 Task: Open Card Farmer's Market Review in Board Social Media Crisis Management to Workspace Design Software and add a team member Softage.4@softage.net, a label Blue, a checklist Special Education, an attachment from your computer, a color Blue and finally, add a card description 'Plan and execute company team-building conference with guest speakers on diversity and inclusion' and a comment 'Since this item requires input from multiple team members, let us make sure everyone is on the same page before moving forward.'. Add a start date 'Jan 08, 1900' with a due date 'Jan 15, 1900'
Action: Mouse moved to (81, 276)
Screenshot: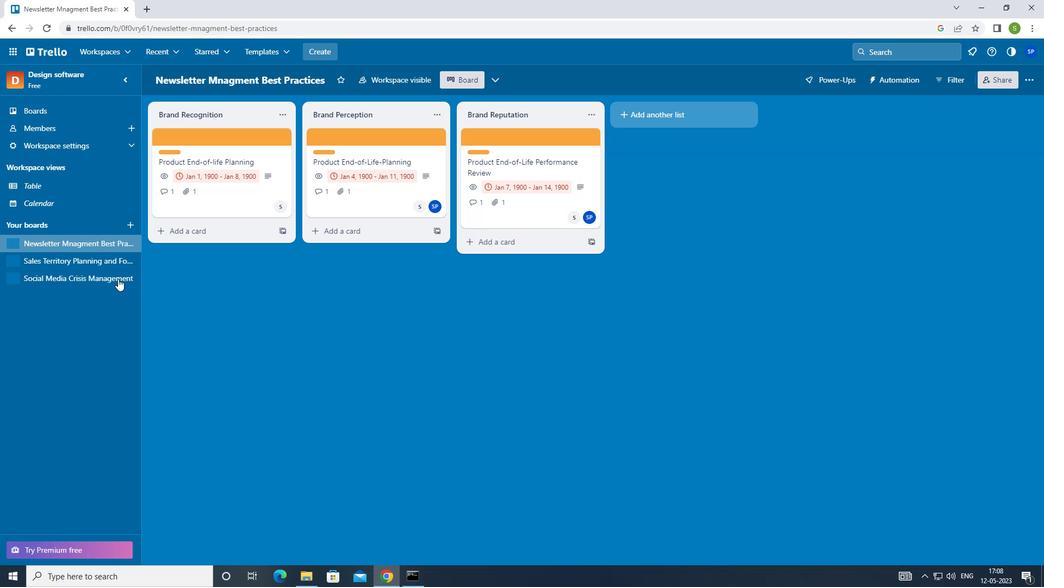 
Action: Mouse pressed left at (81, 276)
Screenshot: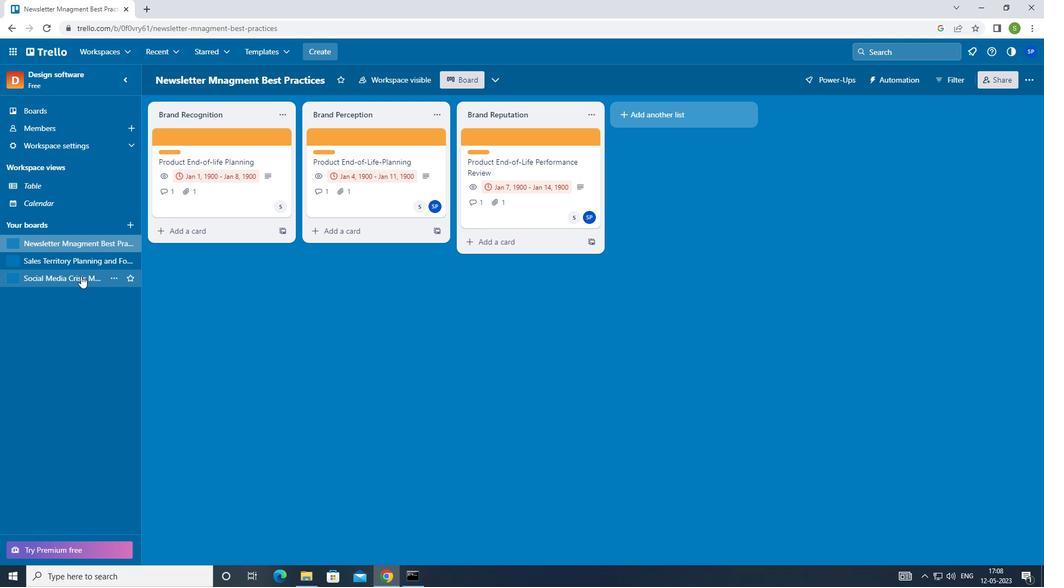 
Action: Mouse moved to (477, 135)
Screenshot: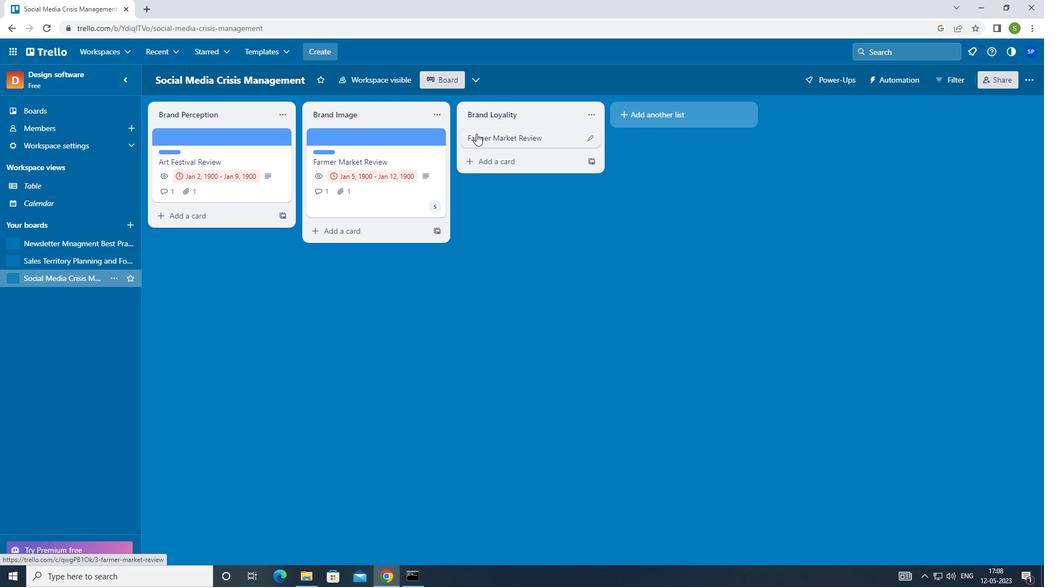 
Action: Mouse pressed left at (477, 135)
Screenshot: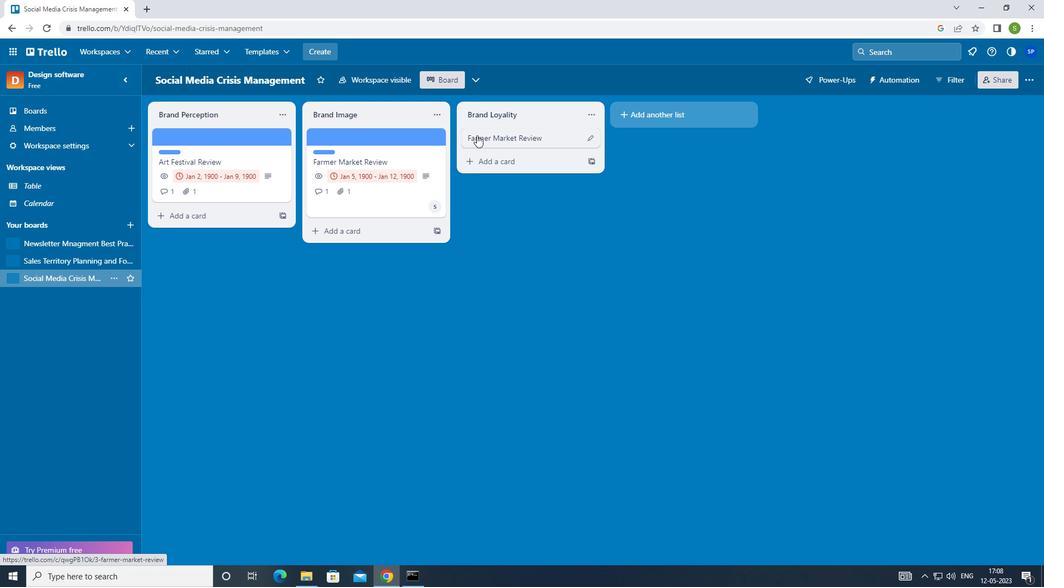 
Action: Mouse moved to (658, 133)
Screenshot: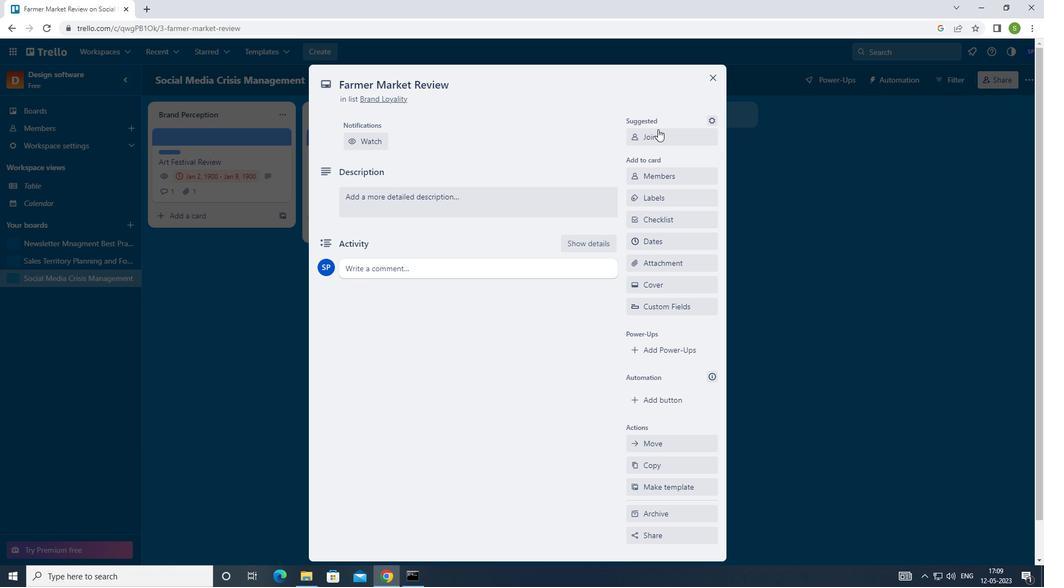 
Action: Mouse pressed left at (658, 133)
Screenshot: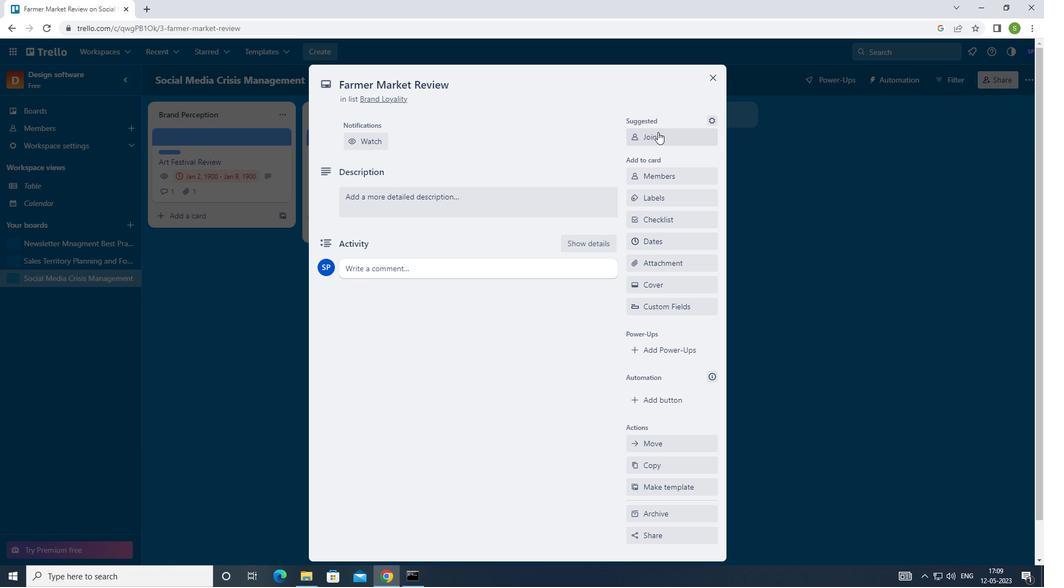 
Action: Mouse moved to (661, 137)
Screenshot: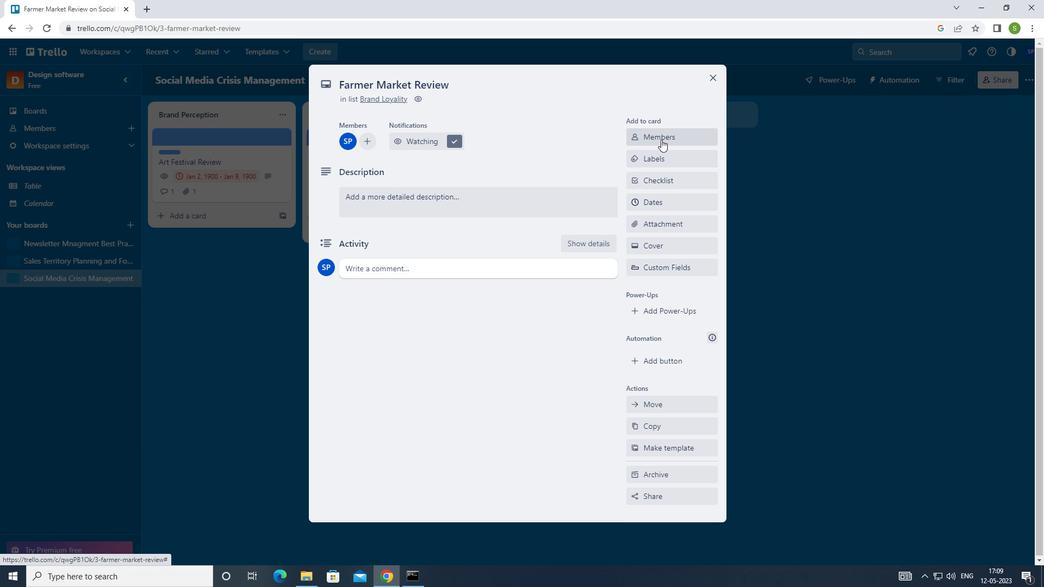 
Action: Mouse pressed left at (661, 137)
Screenshot: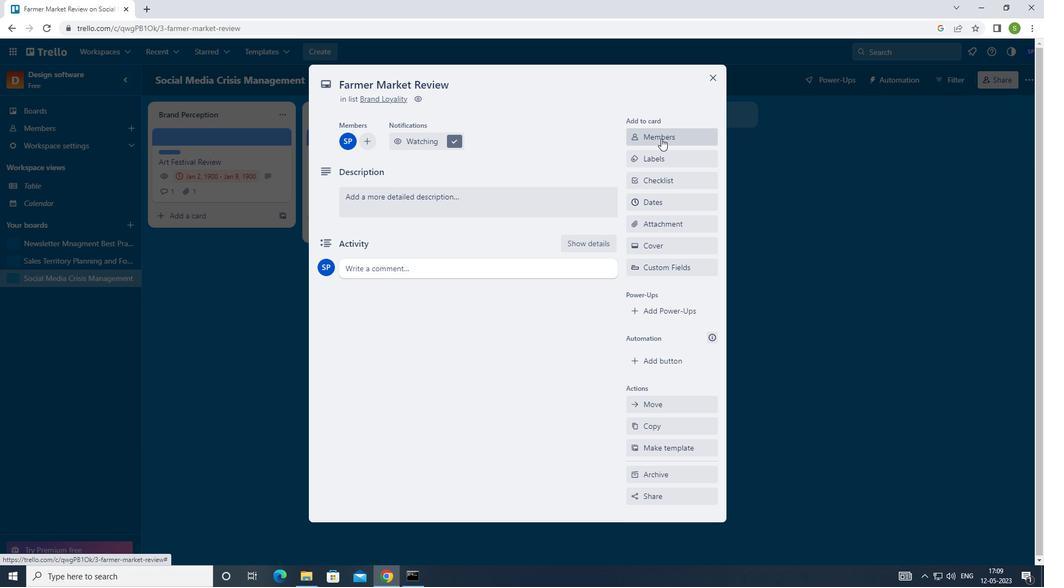 
Action: Mouse moved to (580, 149)
Screenshot: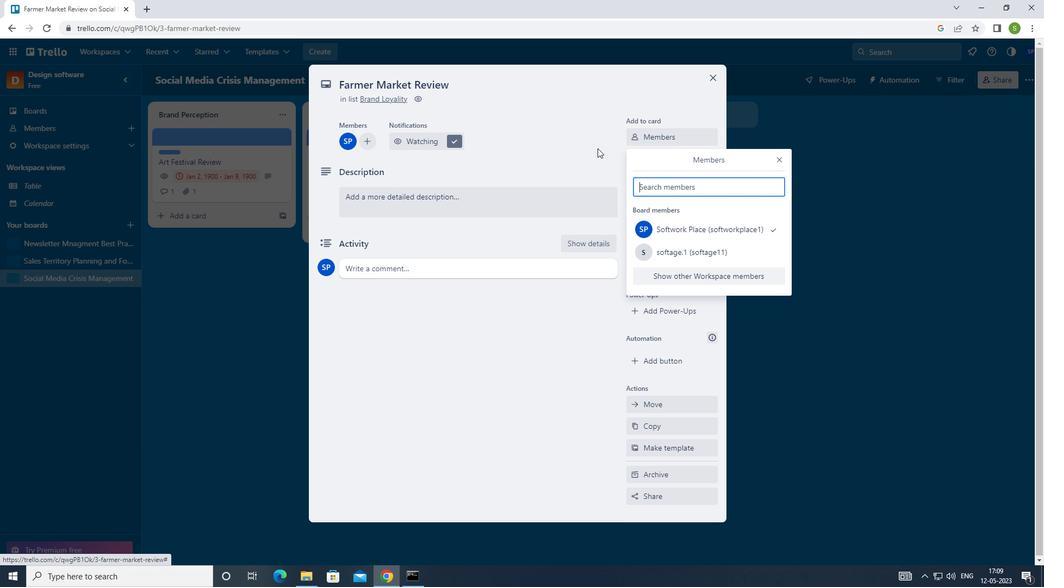
Action: Key pressed <Key.shift>SOFTAGE.4<Key.shift>S
Screenshot: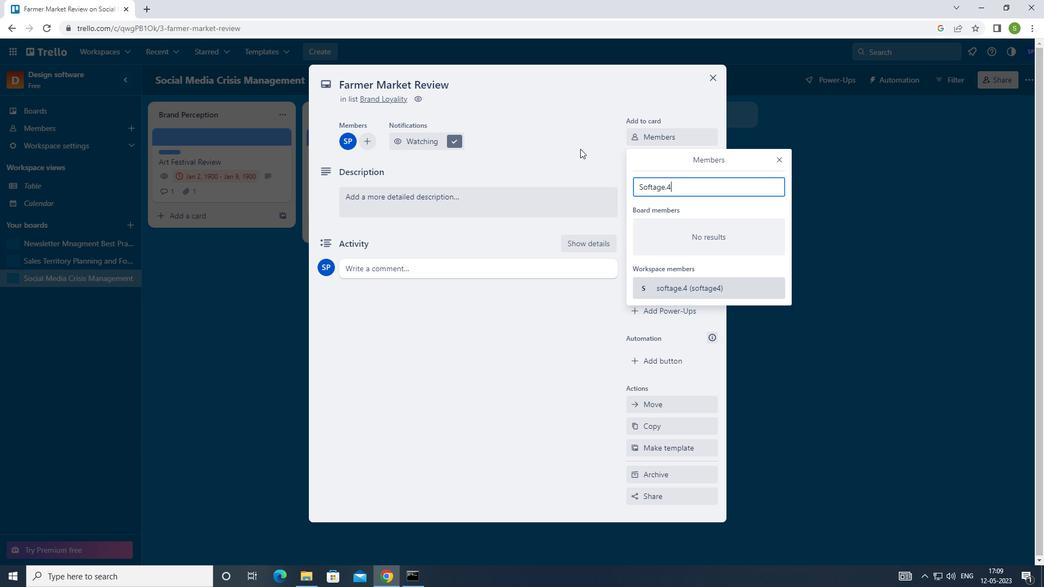 
Action: Mouse moved to (580, 149)
Screenshot: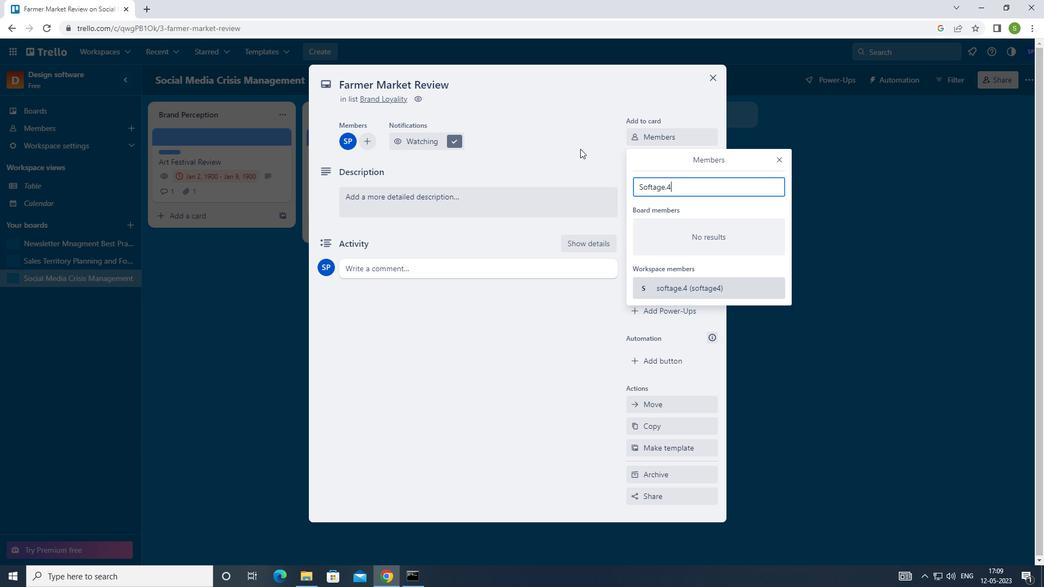 
Action: Key pressed <Key.backspace><Key.shift>@SOFTAGE.NET<Key.enter>
Screenshot: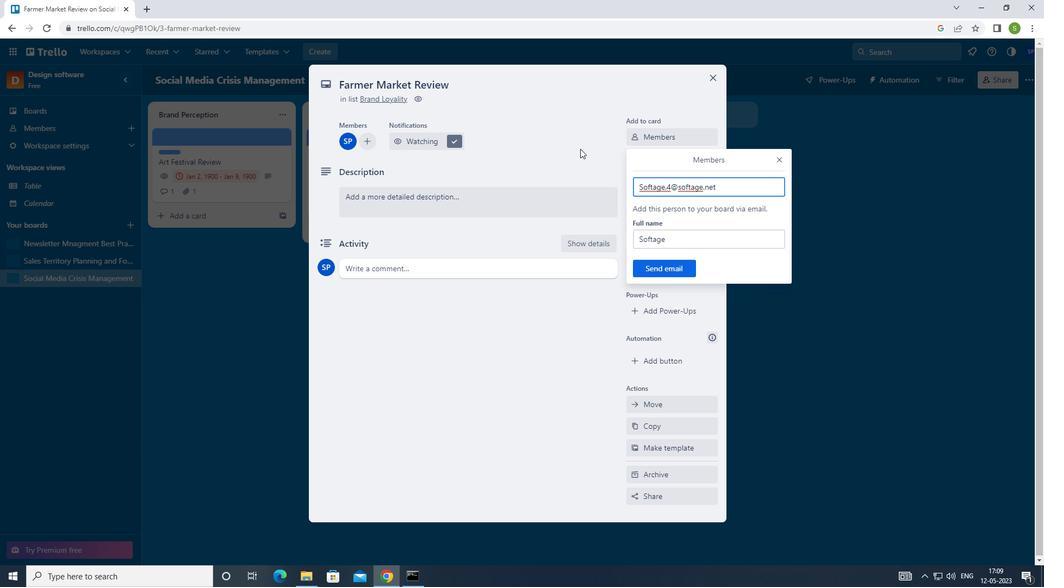 
Action: Mouse moved to (778, 161)
Screenshot: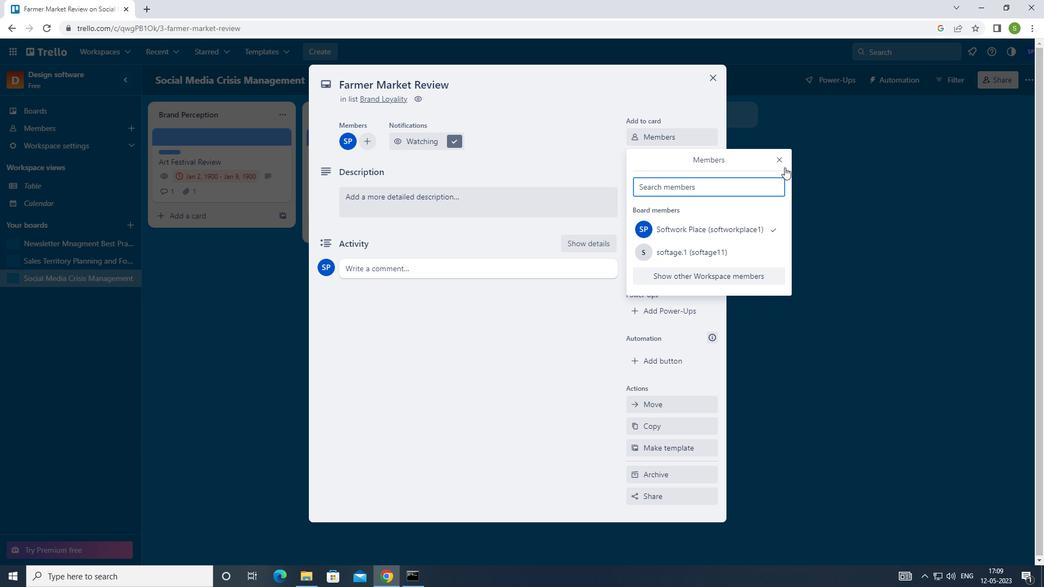 
Action: Mouse pressed left at (778, 161)
Screenshot: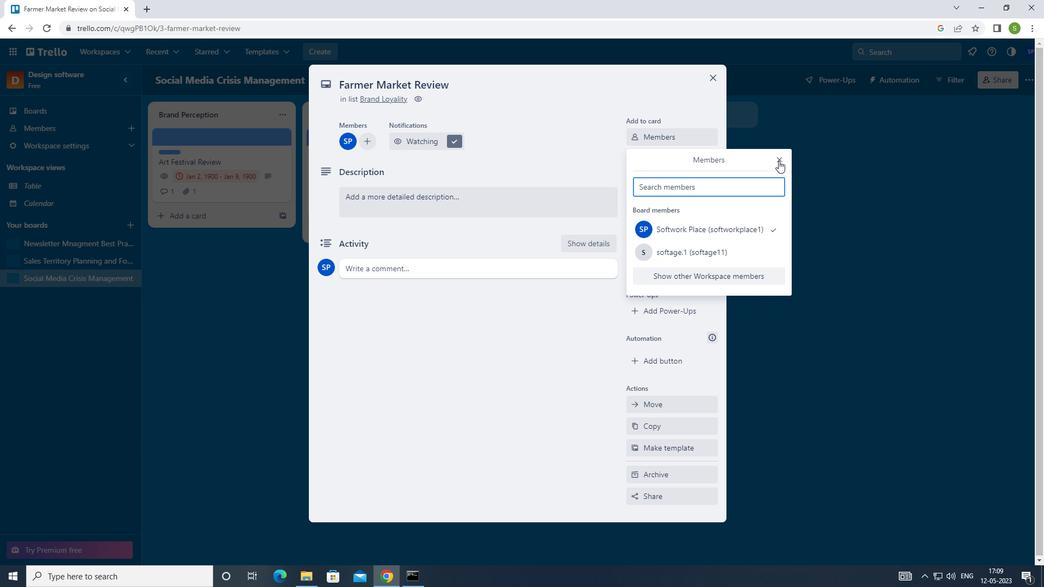 
Action: Mouse moved to (670, 153)
Screenshot: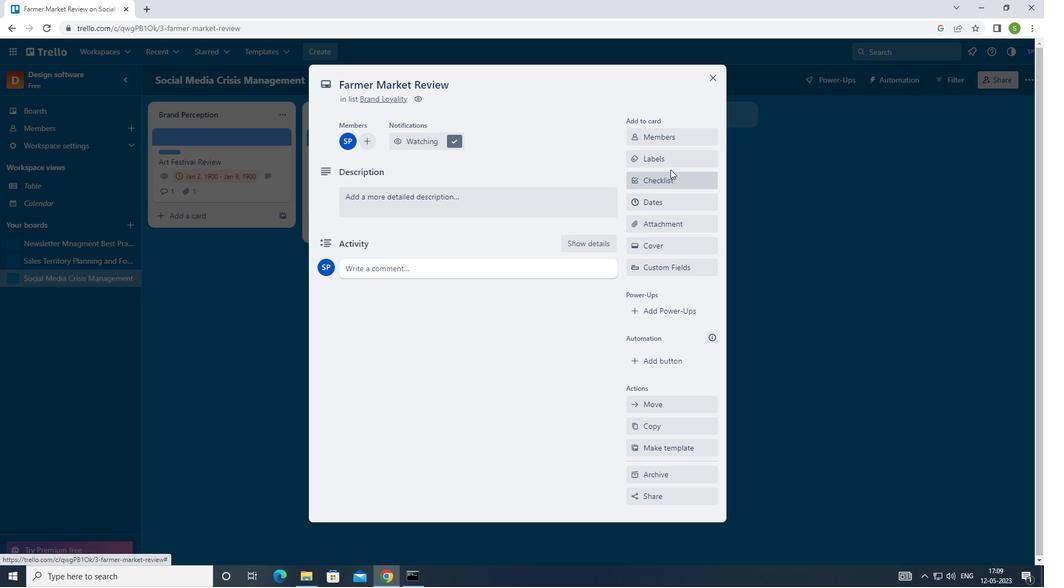 
Action: Mouse pressed left at (670, 153)
Screenshot: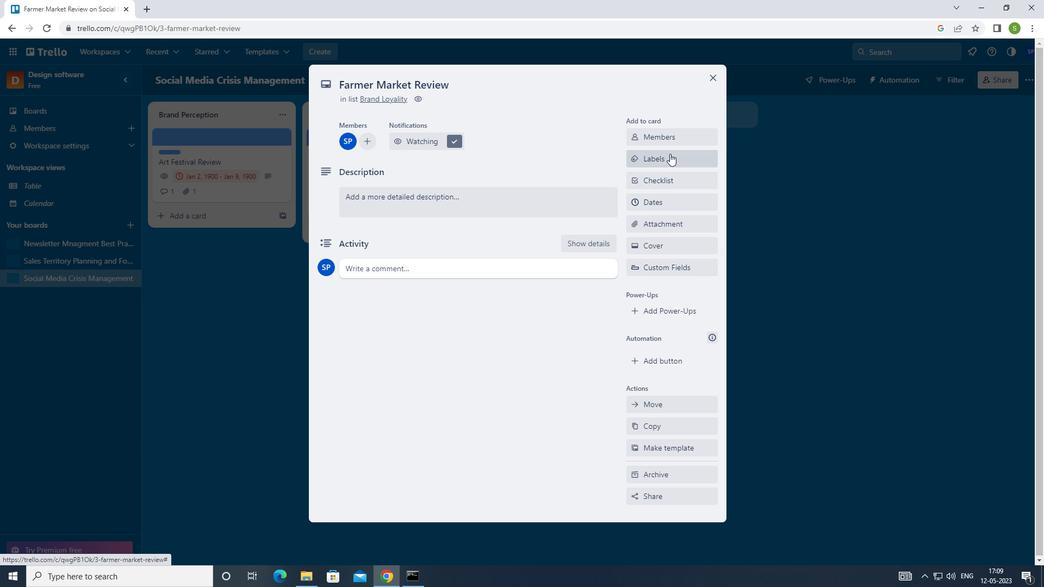 
Action: Mouse moved to (662, 347)
Screenshot: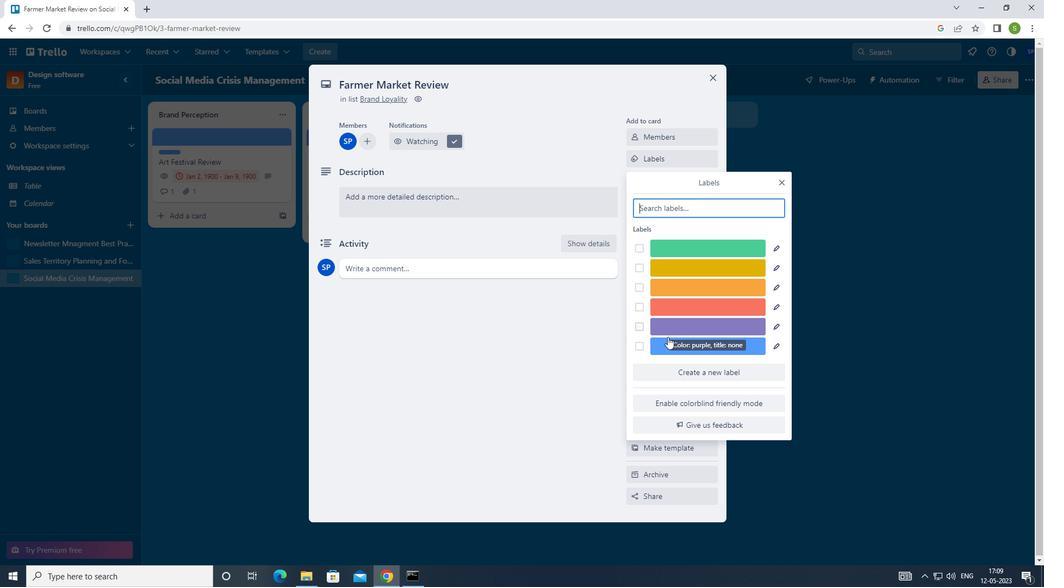 
Action: Mouse pressed left at (662, 347)
Screenshot: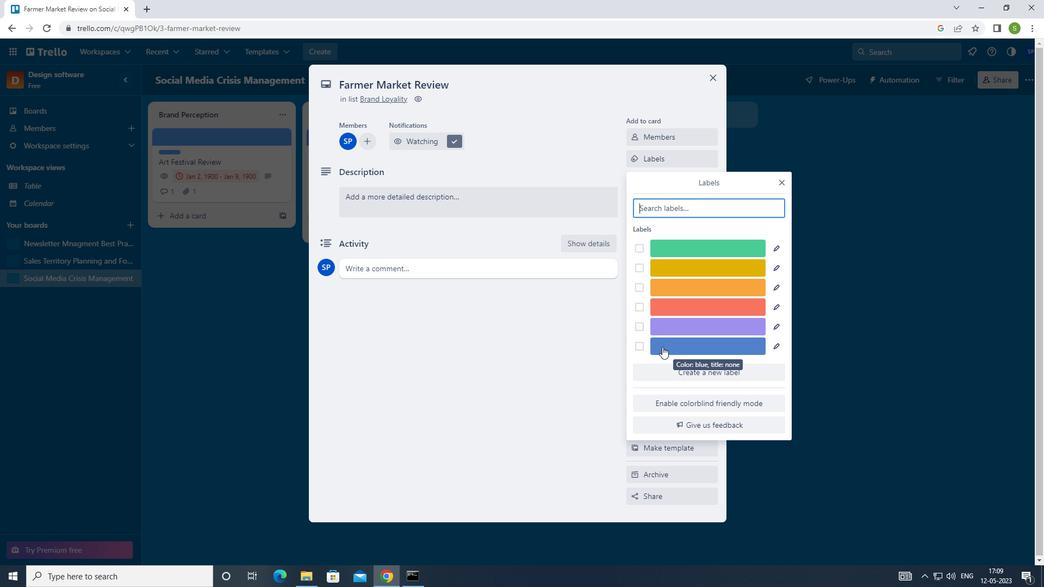 
Action: Mouse moved to (782, 180)
Screenshot: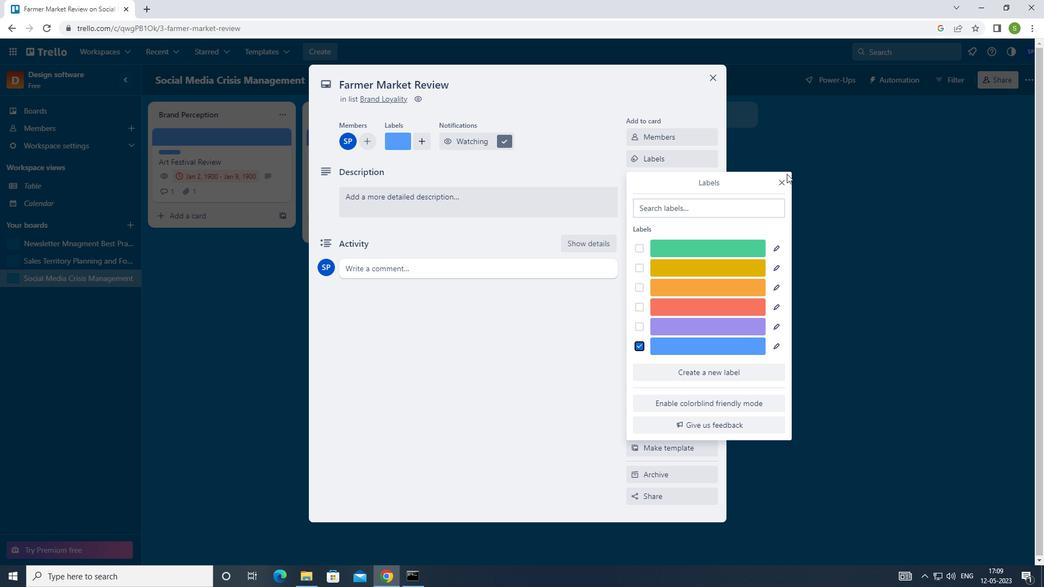 
Action: Mouse pressed left at (782, 180)
Screenshot: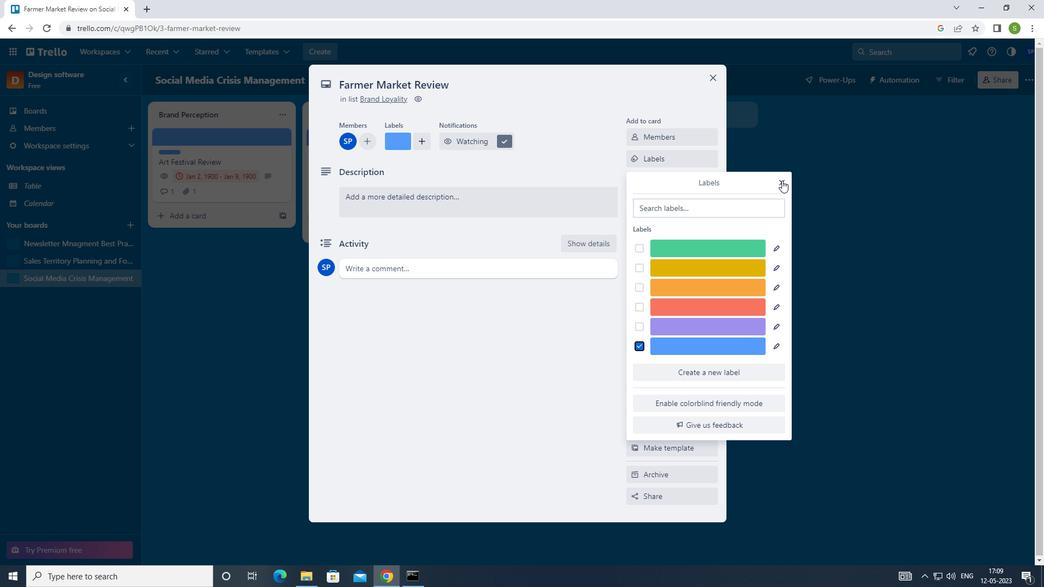 
Action: Mouse moved to (680, 182)
Screenshot: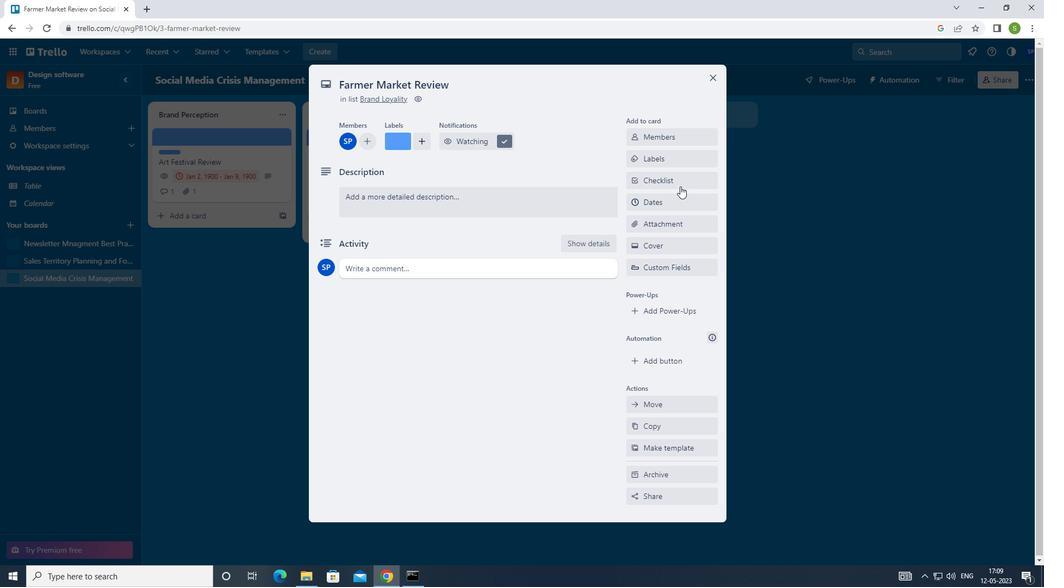 
Action: Mouse pressed left at (680, 182)
Screenshot: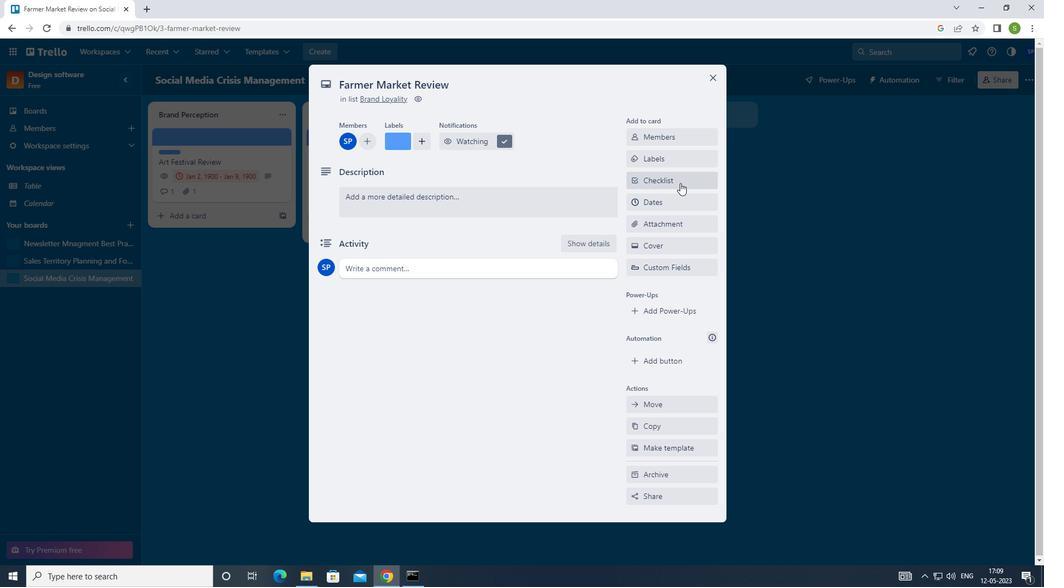 
Action: Mouse moved to (680, 181)
Screenshot: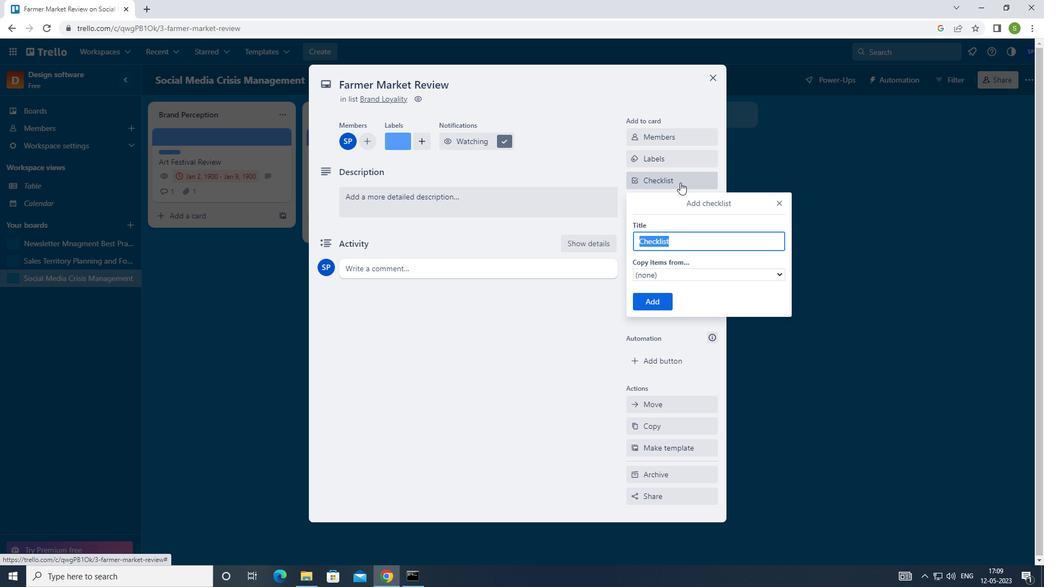 
Action: Key pressed <Key.shift>ctrl+C
Screenshot: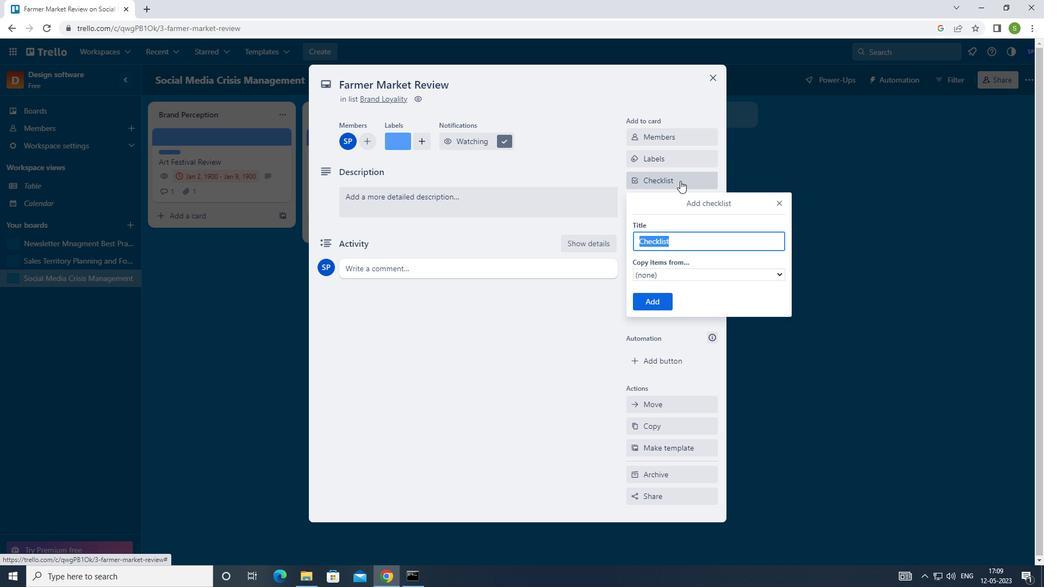 
Action: Mouse moved to (699, 240)
Screenshot: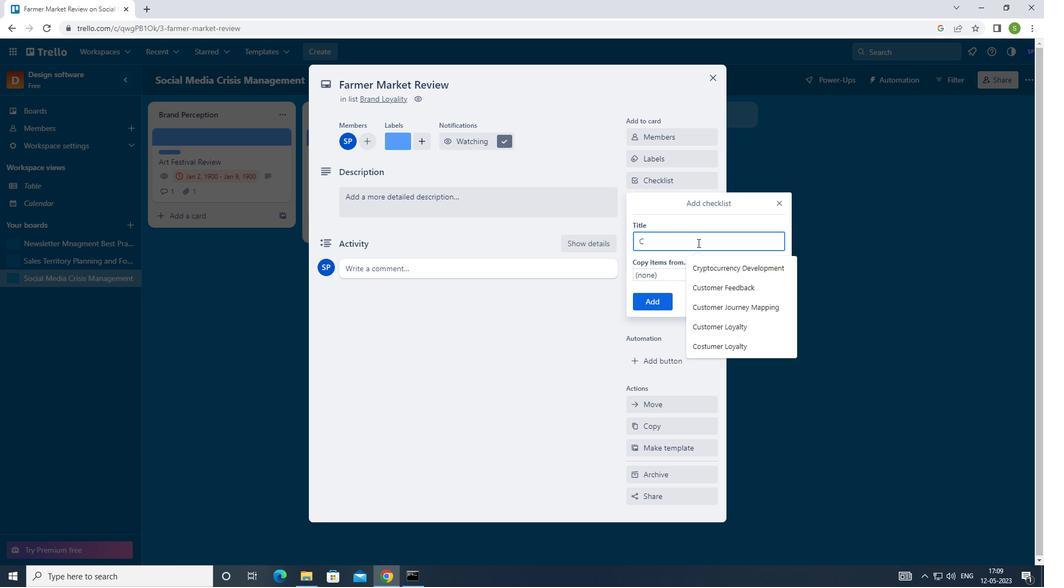 
Action: Key pressed <Key.backspace>
Screenshot: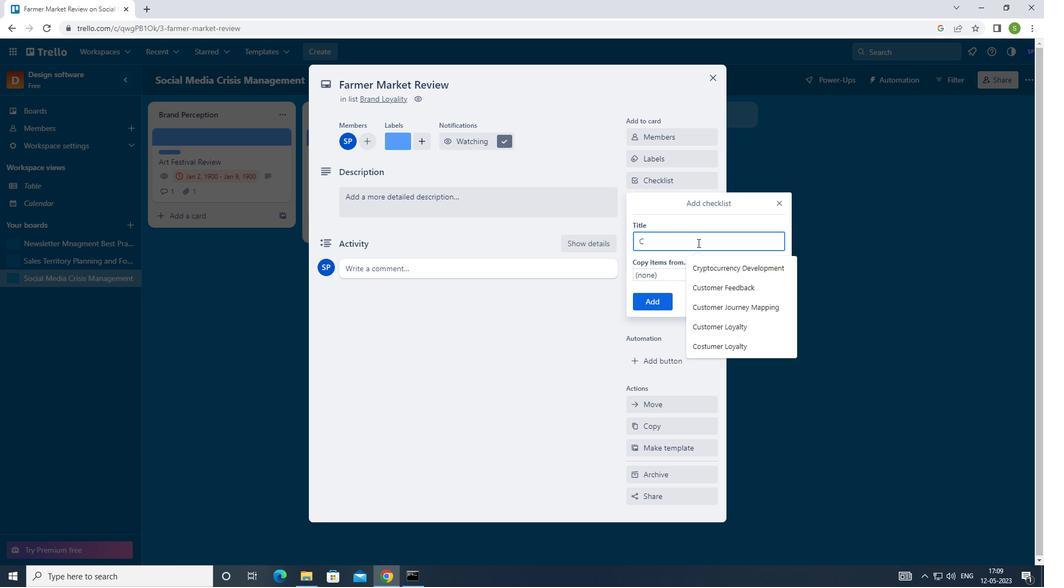 
Action: Mouse moved to (700, 234)
Screenshot: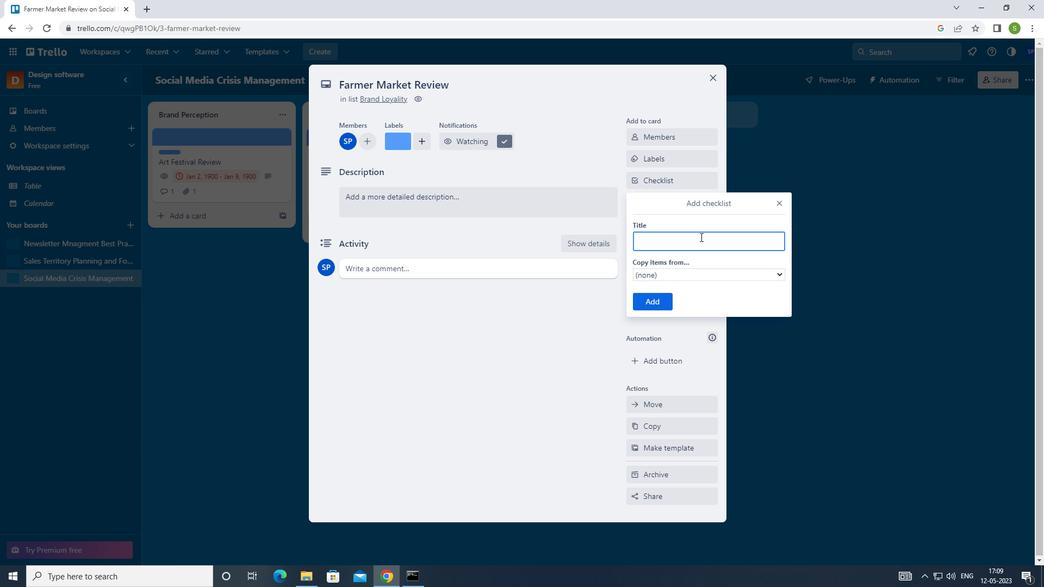 
Action: Key pressed <Key.shift>
Screenshot: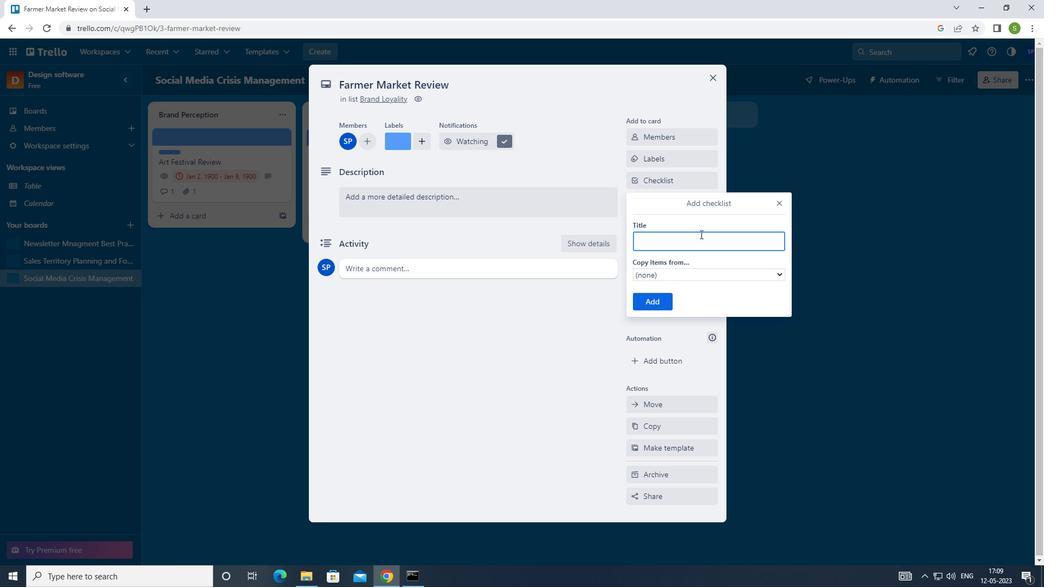 
Action: Mouse moved to (700, 232)
Screenshot: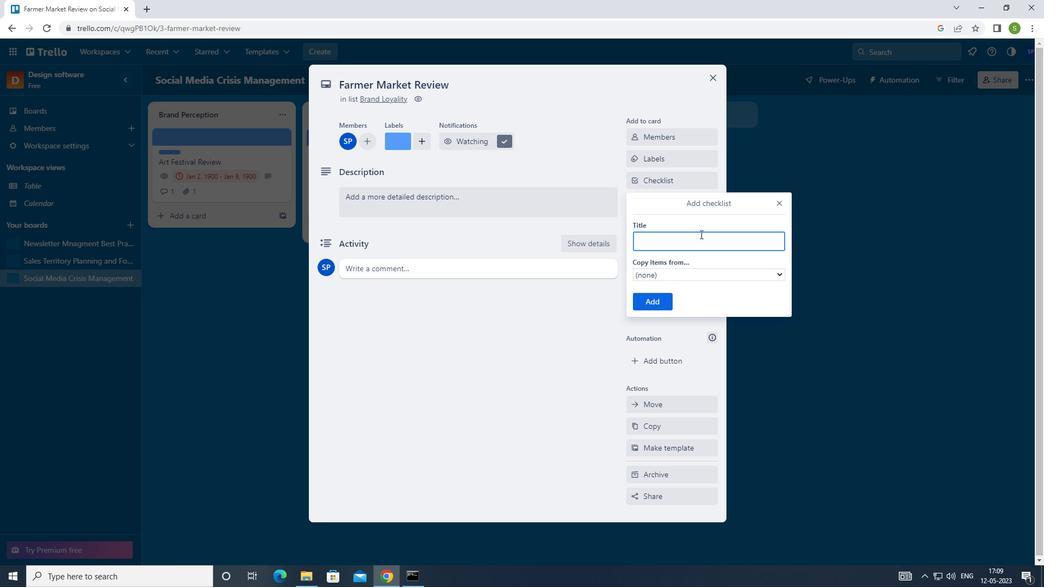 
Action: Key pressed S
Screenshot: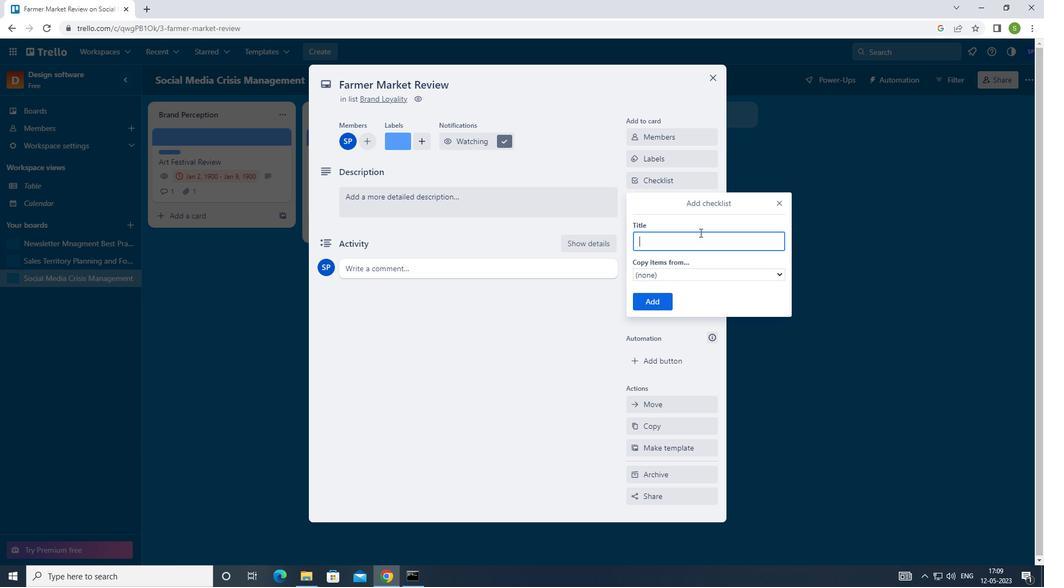 
Action: Mouse moved to (720, 287)
Screenshot: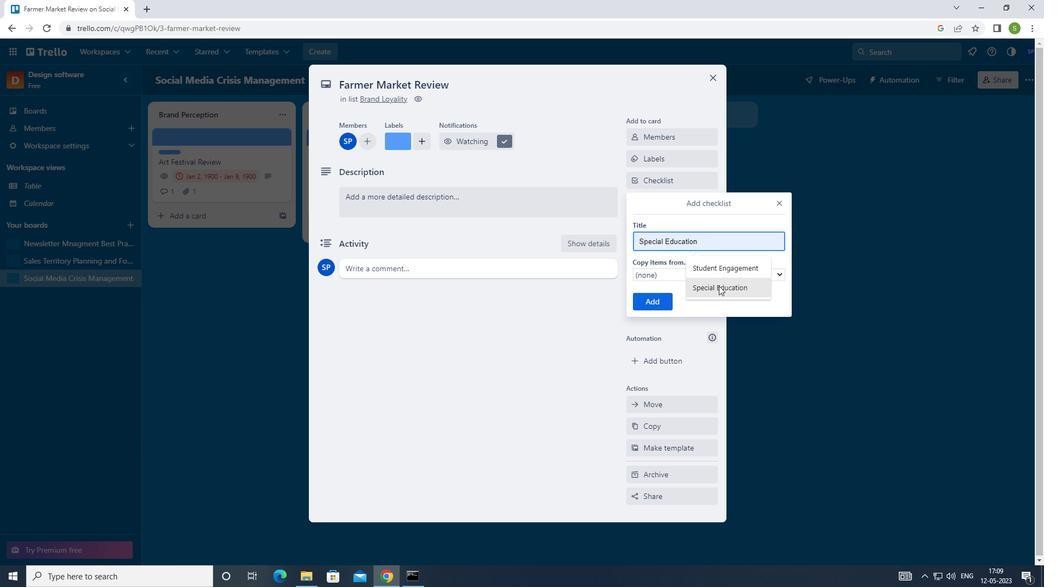 
Action: Mouse pressed left at (720, 287)
Screenshot: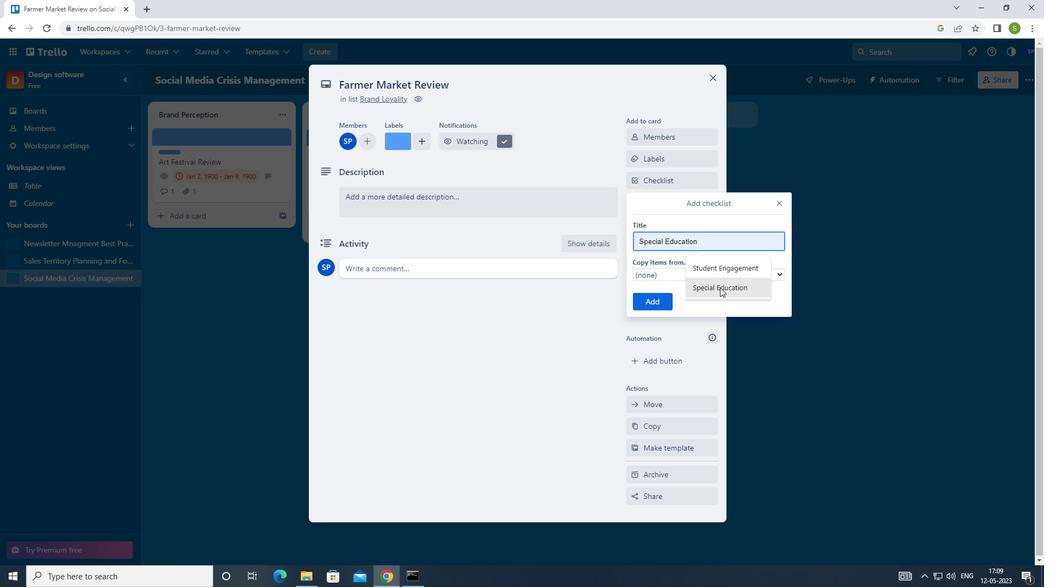 
Action: Mouse moved to (662, 299)
Screenshot: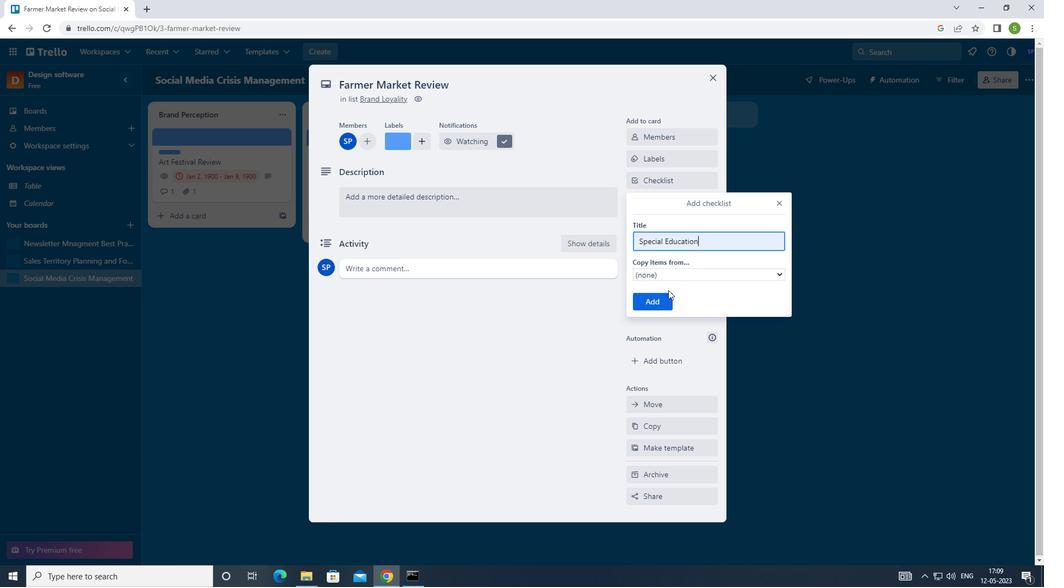 
Action: Mouse pressed left at (662, 299)
Screenshot: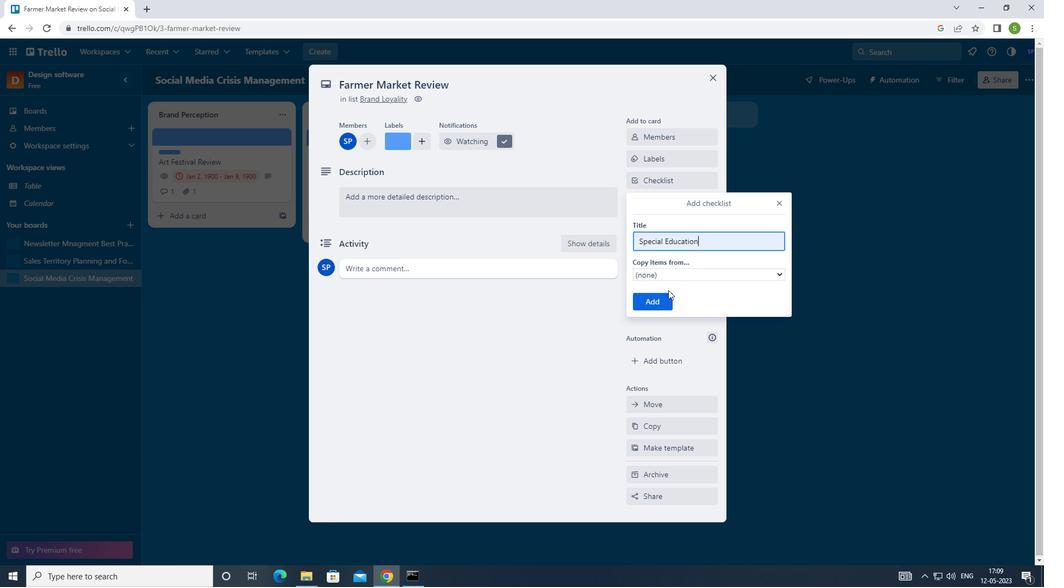 
Action: Mouse moved to (667, 225)
Screenshot: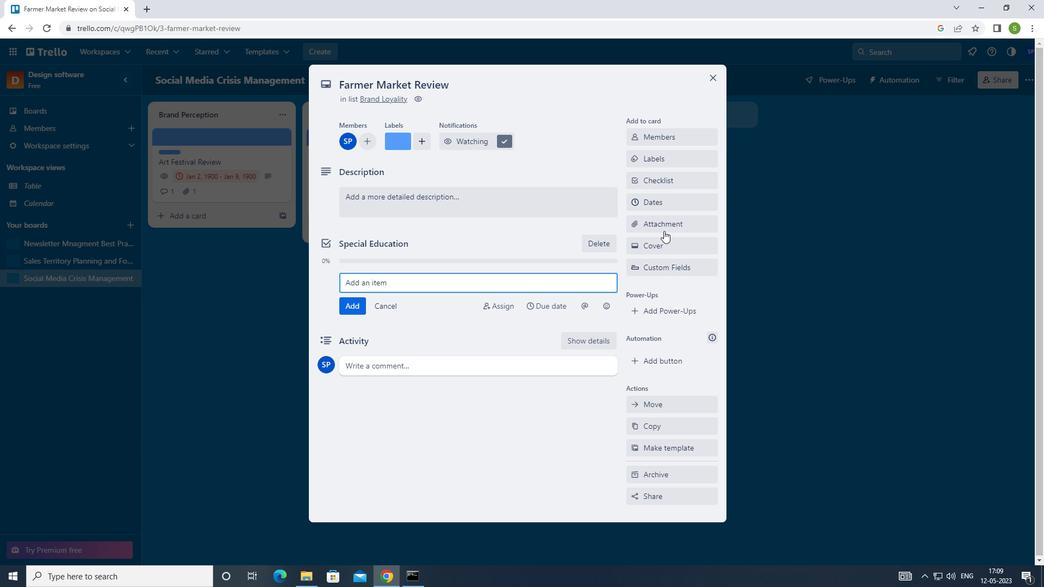 
Action: Mouse pressed left at (667, 225)
Screenshot: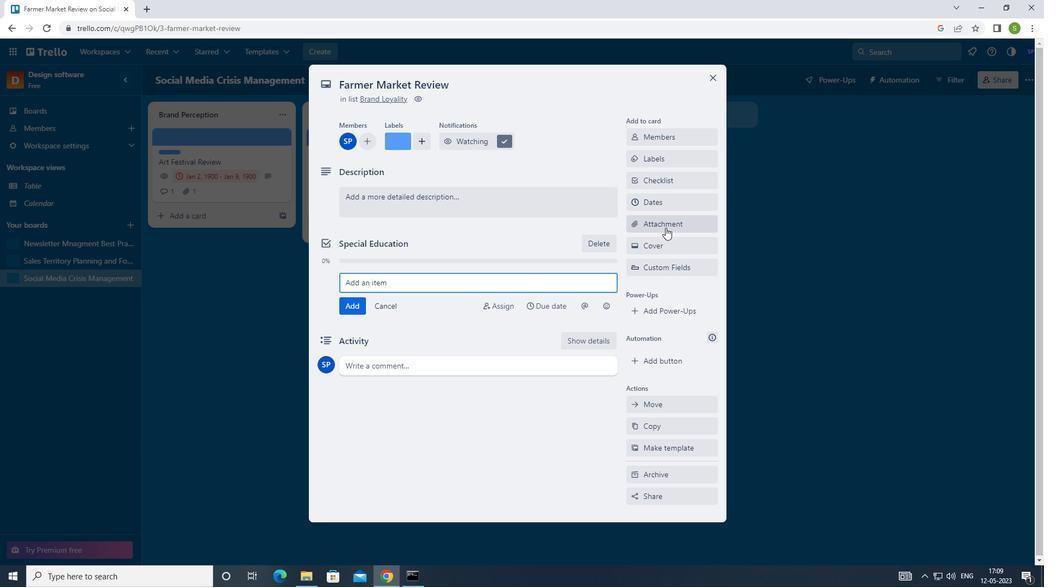 
Action: Mouse moved to (666, 273)
Screenshot: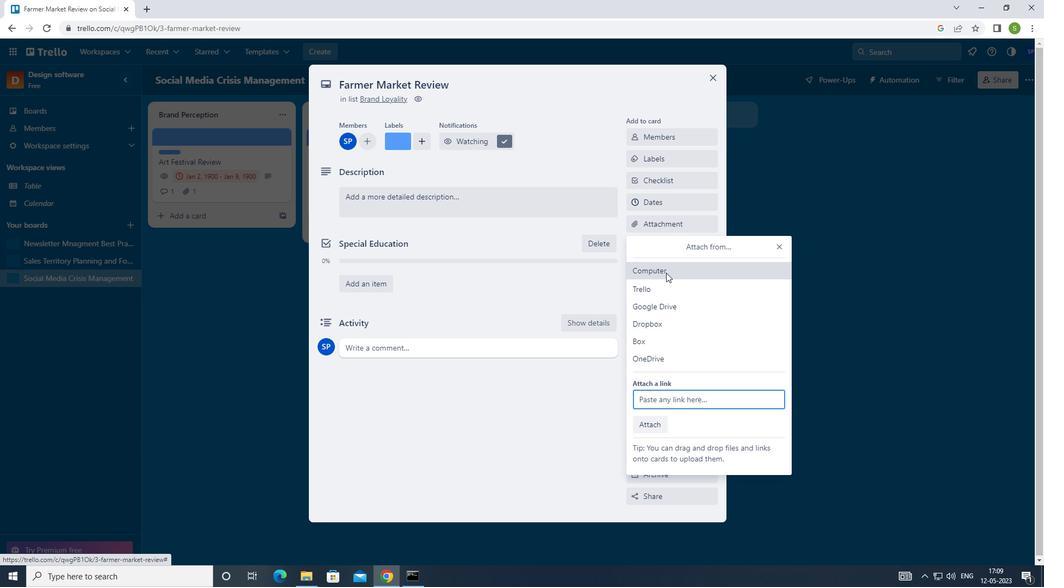 
Action: Mouse pressed left at (666, 273)
Screenshot: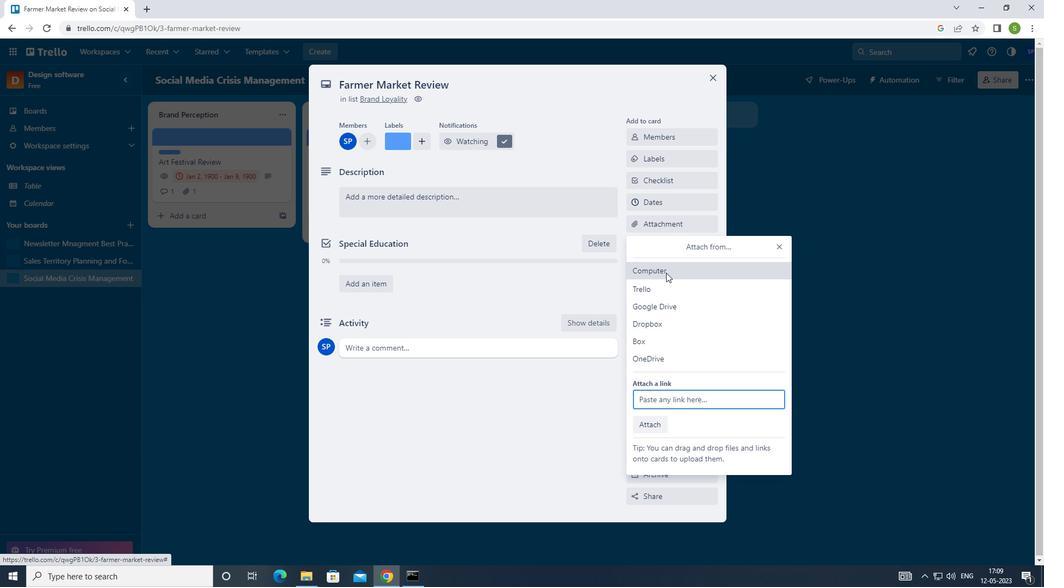 
Action: Mouse moved to (193, 76)
Screenshot: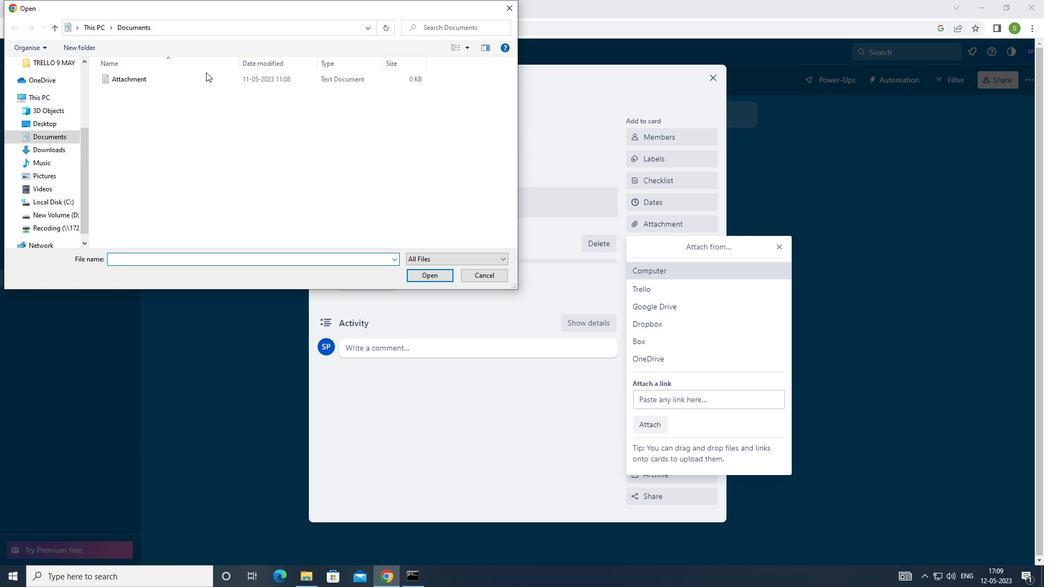 
Action: Mouse pressed left at (193, 76)
Screenshot: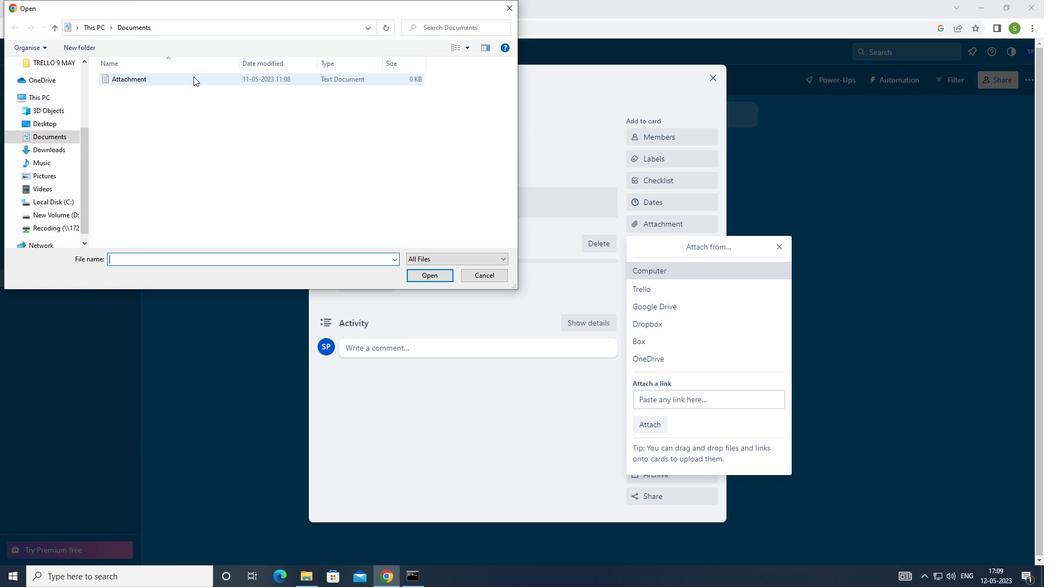 
Action: Mouse moved to (415, 269)
Screenshot: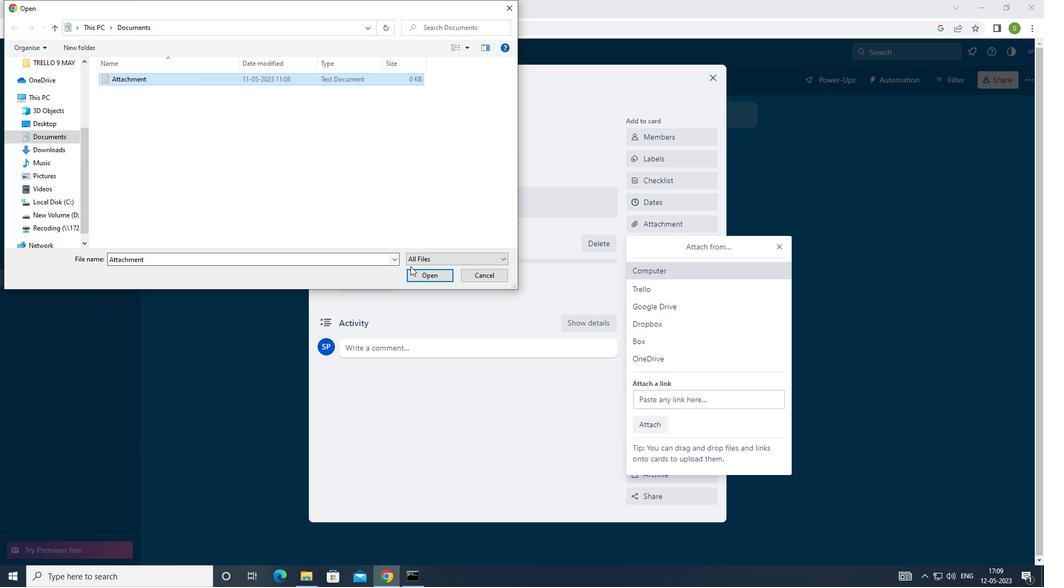 
Action: Mouse pressed left at (415, 269)
Screenshot: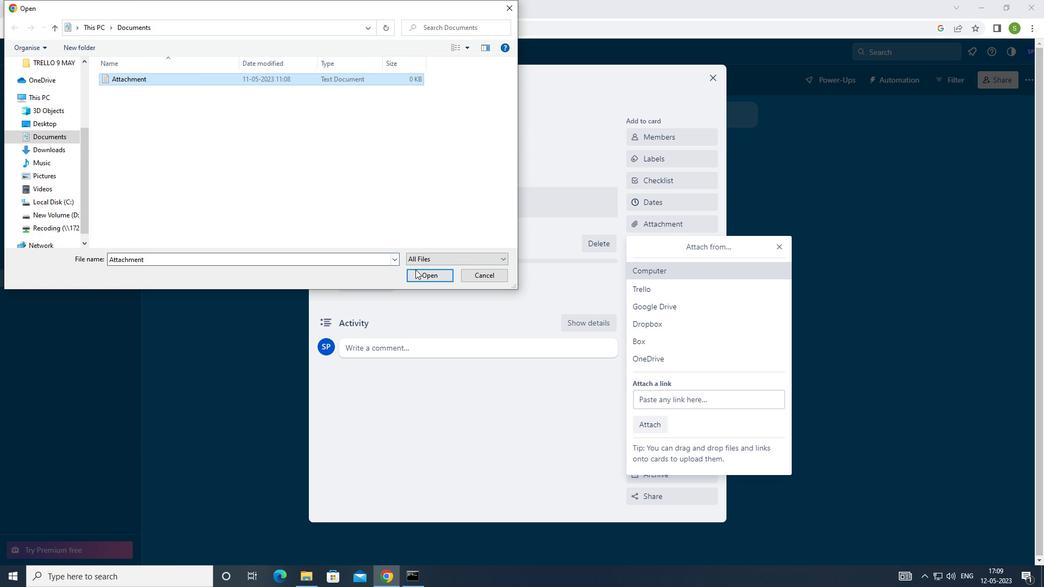 
Action: Mouse moved to (780, 246)
Screenshot: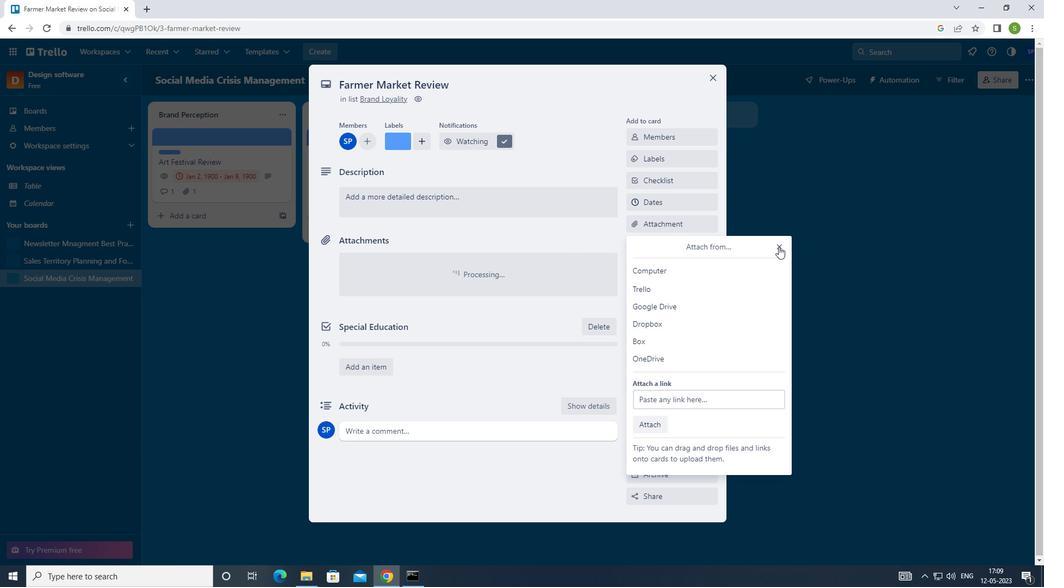 
Action: Mouse pressed left at (780, 246)
Screenshot: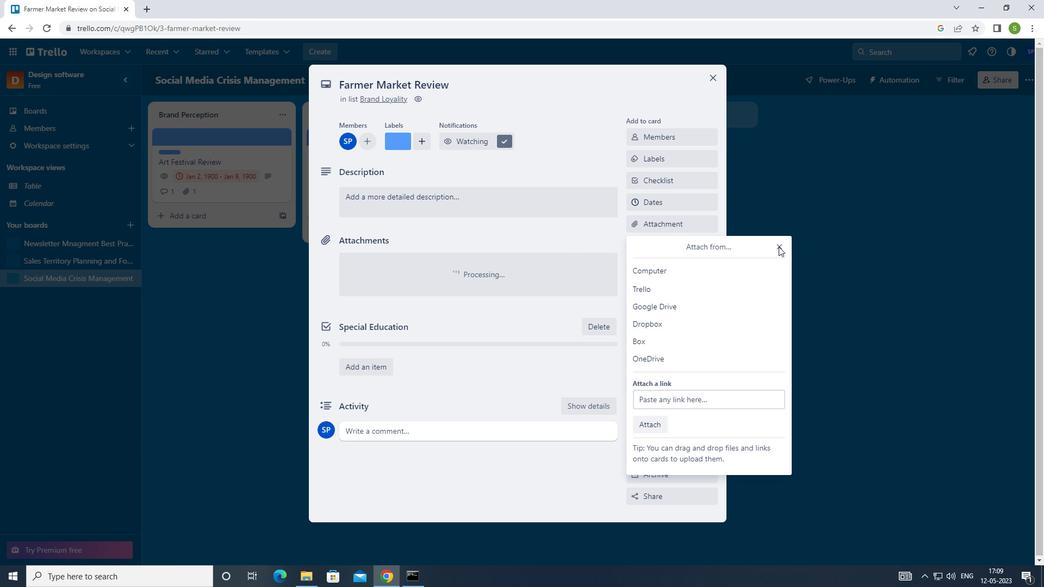 
Action: Mouse moved to (514, 148)
Screenshot: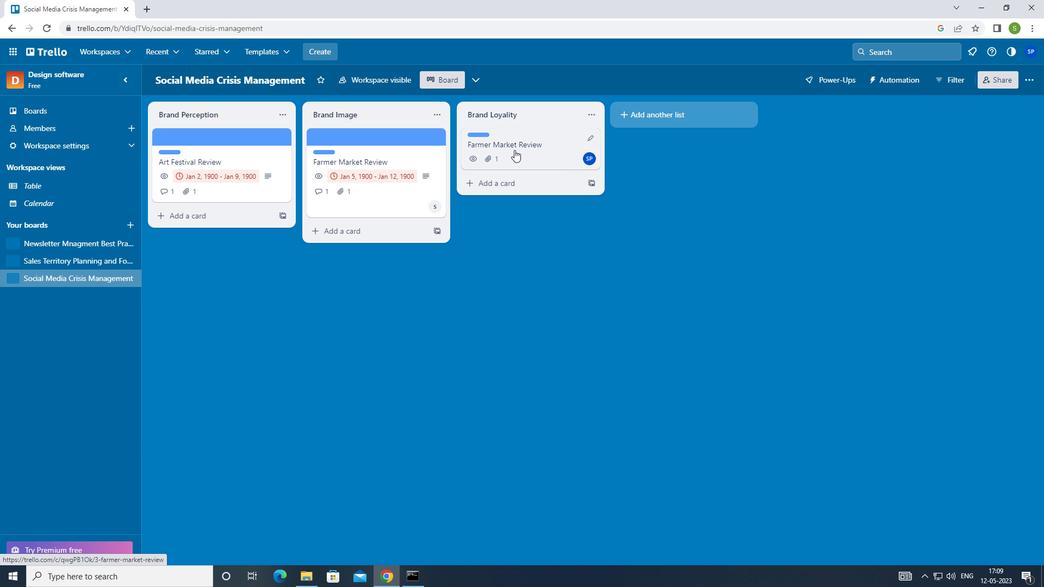 
Action: Mouse pressed left at (514, 148)
Screenshot: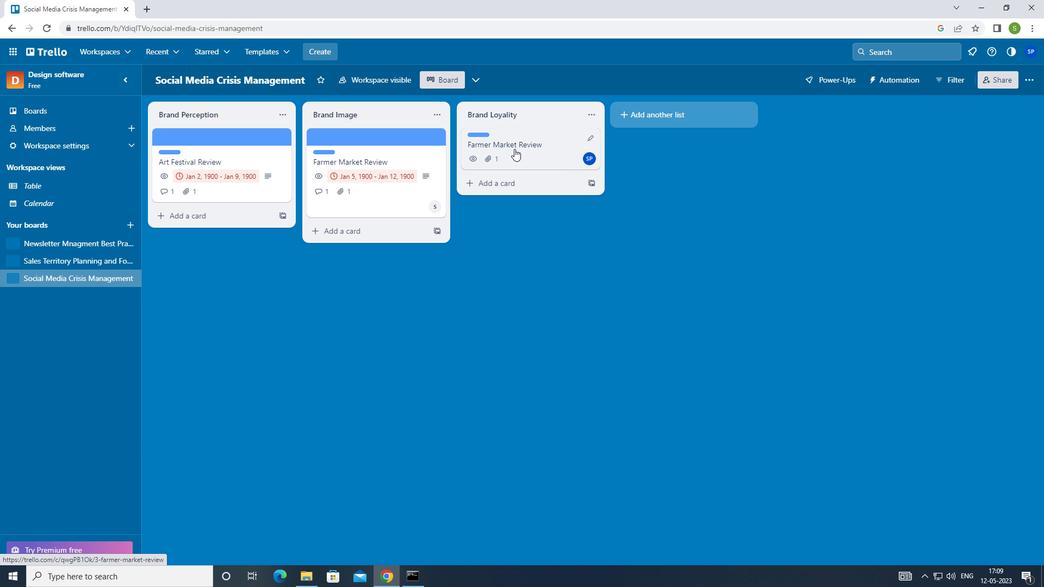 
Action: Mouse moved to (450, 202)
Screenshot: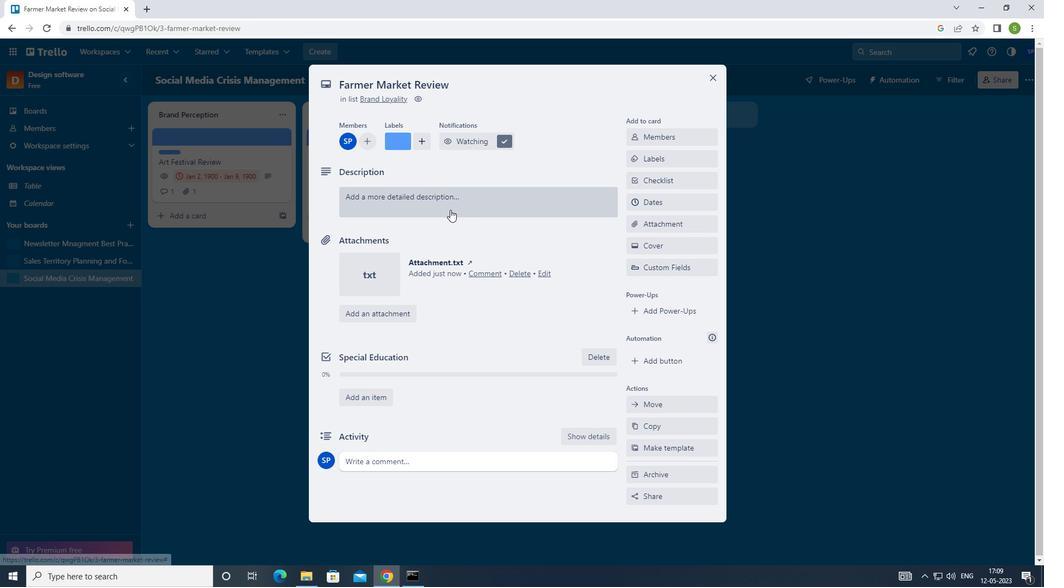 
Action: Mouse pressed left at (450, 202)
Screenshot: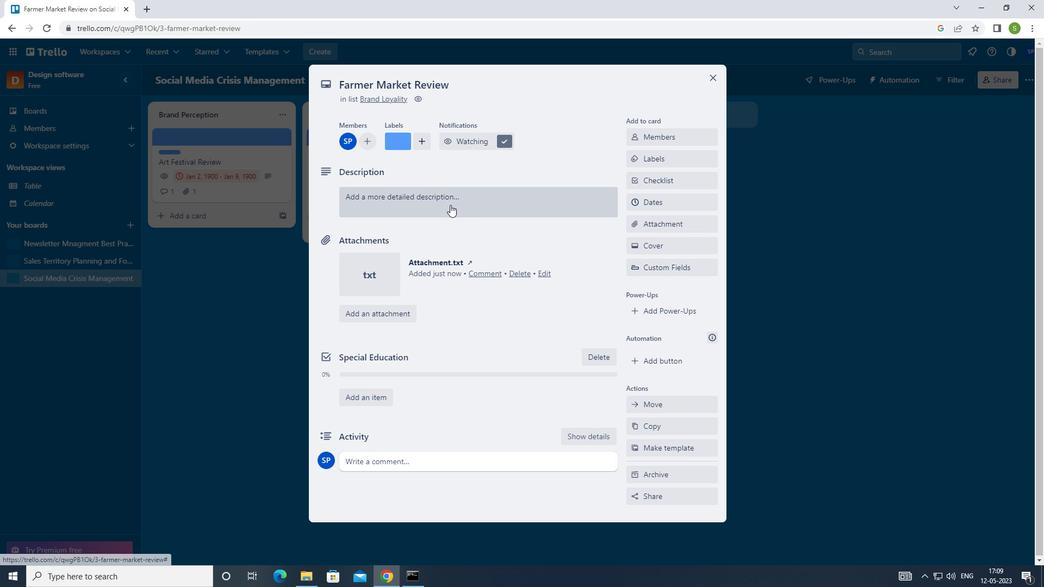 
Action: Mouse moved to (485, 183)
Screenshot: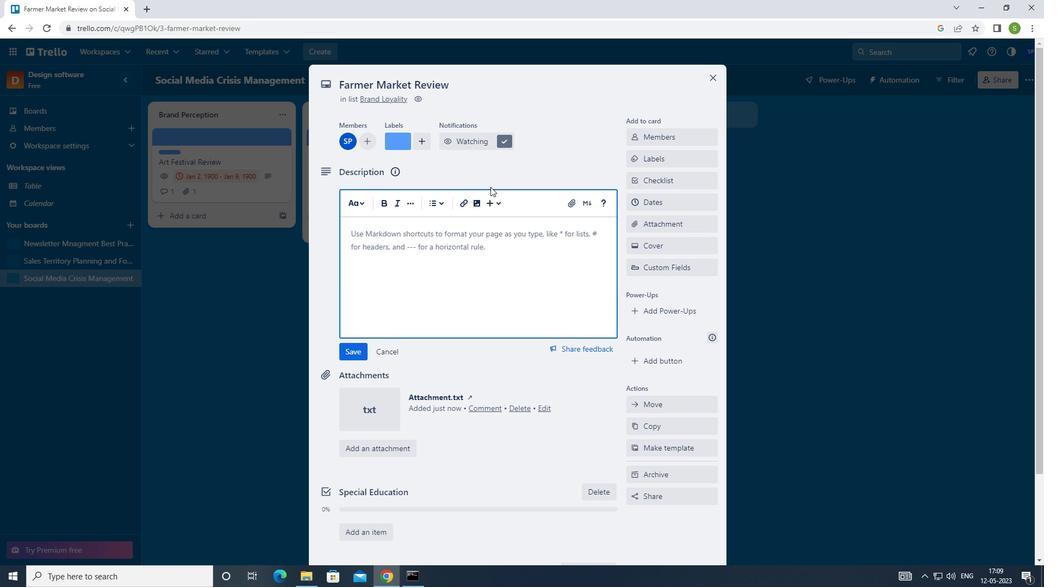 
Action: Key pressed <Key.shift>PLAN<Key.space>AND<Key.space>EXECUTE<Key.space>COMAPNY<Key.space>TEAM-N<Key.backspace>N<Key.backspace>BUILDING<Key.space>CONFERENCE<Key.space>WITH<Key.space>GUEST<Key.space>SPEAKERS<Key.space>ON<Key.space>DIVERSITY<Key.space>AND<Key.space>INCLUSION<Key.space>
Screenshot: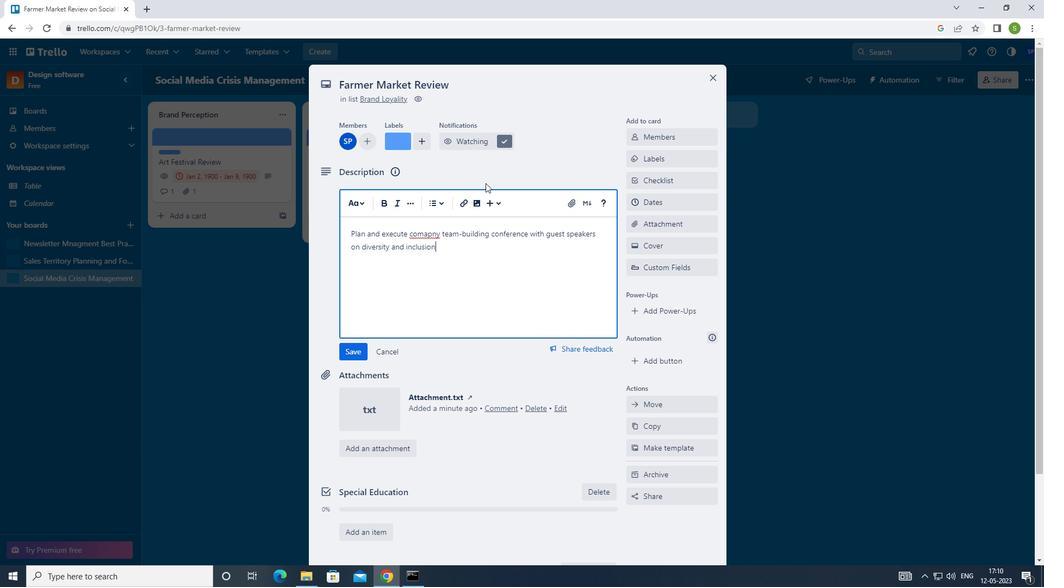 
Action: Mouse moved to (434, 235)
Screenshot: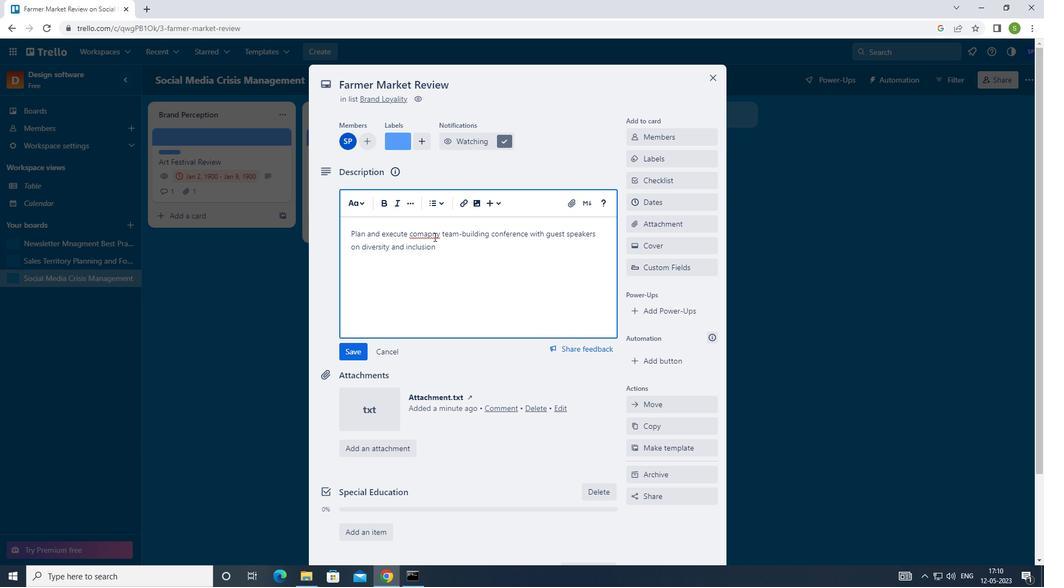 
Action: Mouse pressed left at (434, 235)
Screenshot: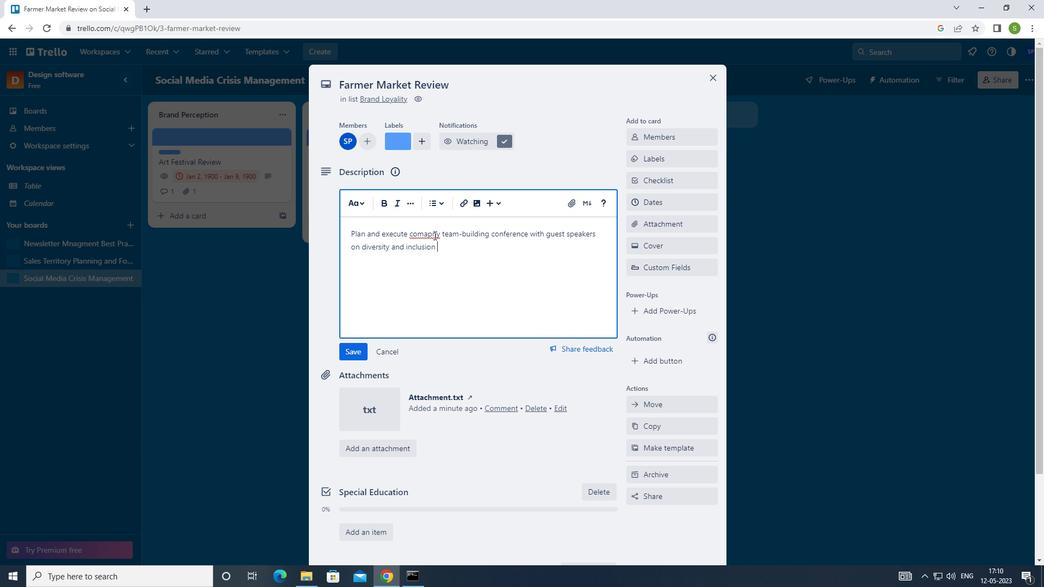 
Action: Mouse moved to (436, 233)
Screenshot: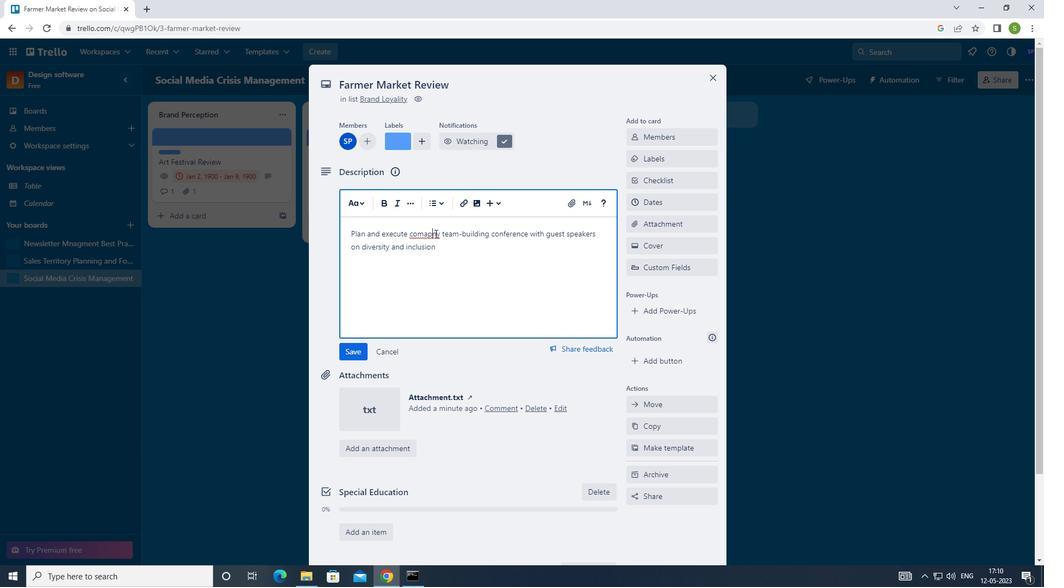 
Action: Key pressed <Key.backspace>PA
Screenshot: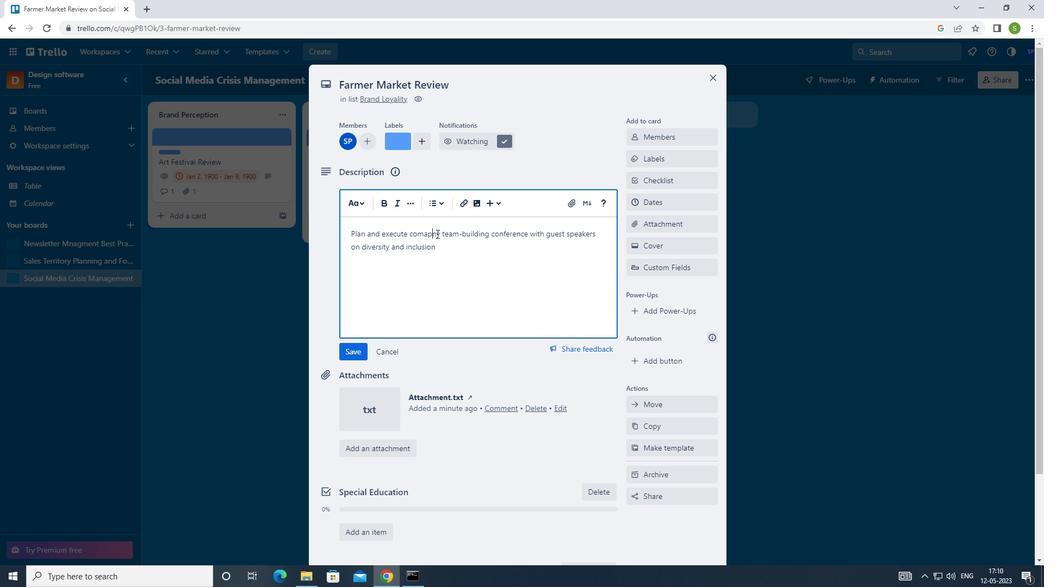 
Action: Mouse moved to (352, 342)
Screenshot: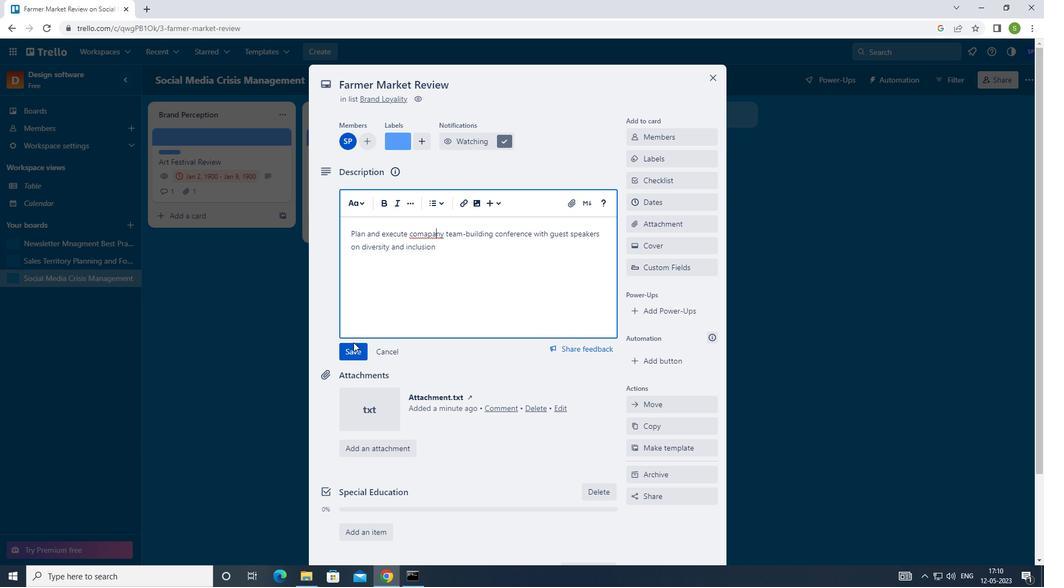 
Action: Mouse pressed left at (352, 342)
Screenshot: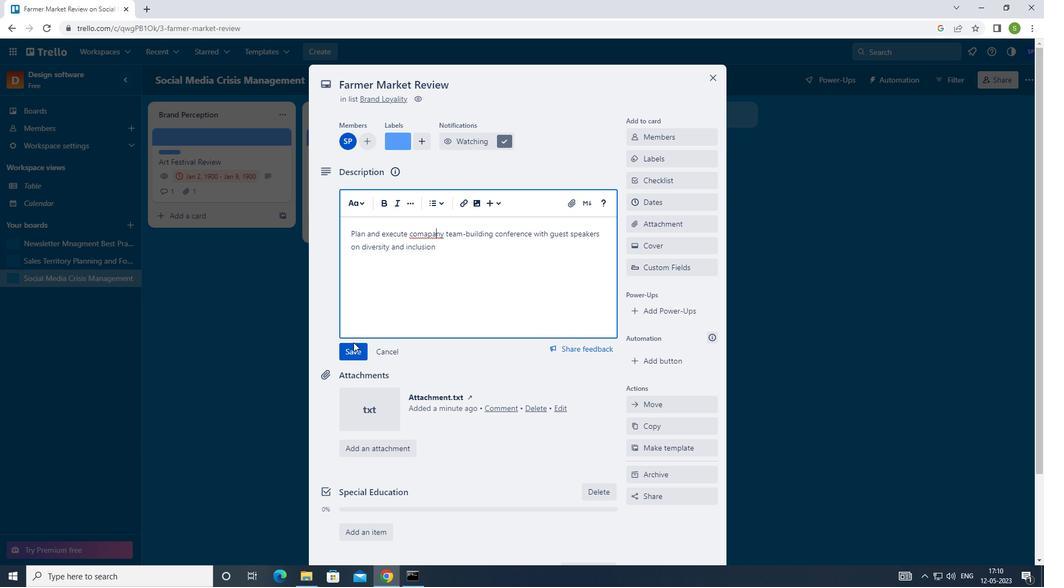 
Action: Mouse moved to (427, 233)
Screenshot: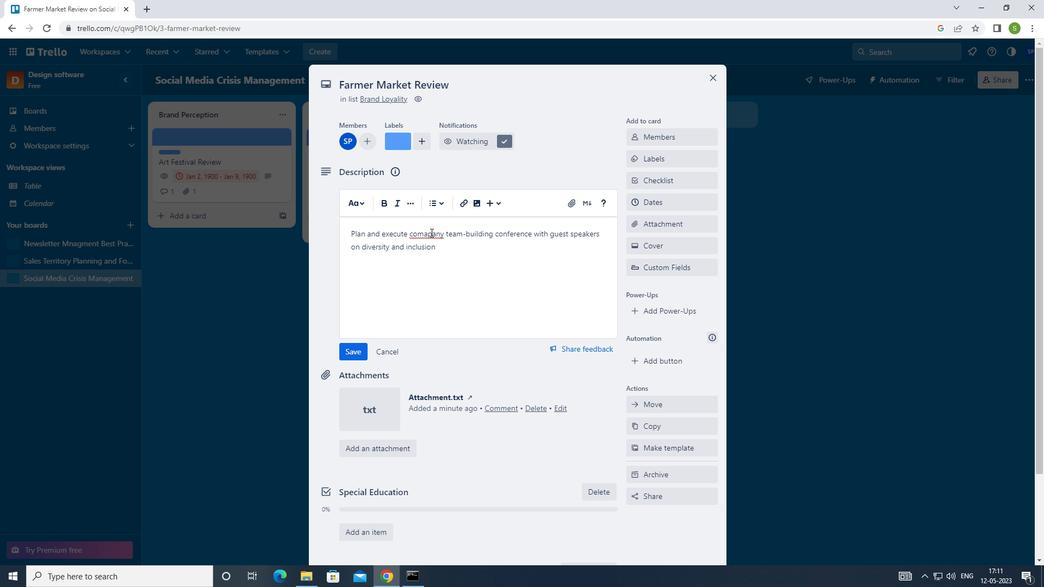 
Action: Mouse pressed left at (427, 233)
Screenshot: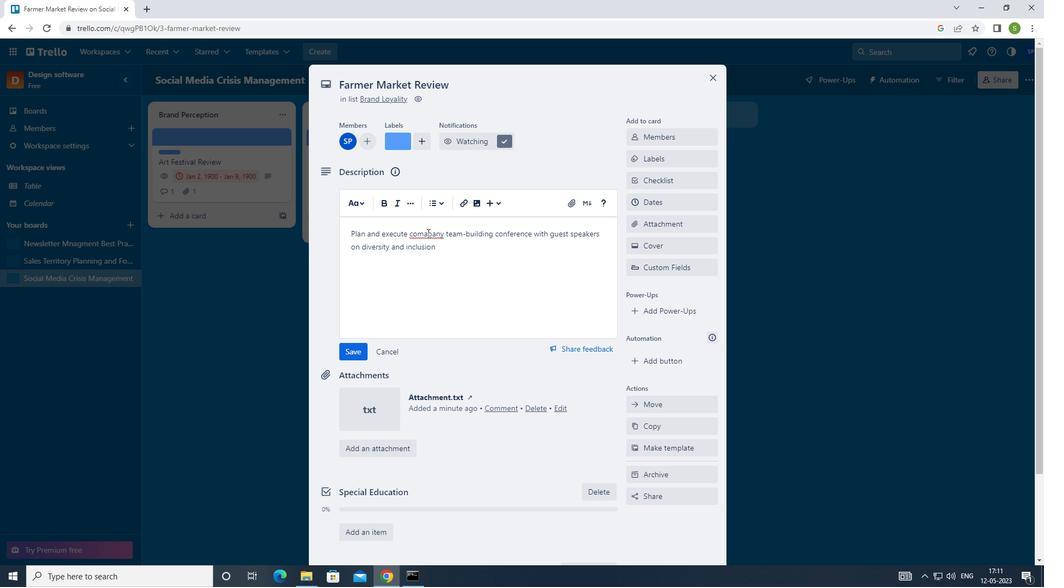 
Action: Mouse moved to (438, 249)
Screenshot: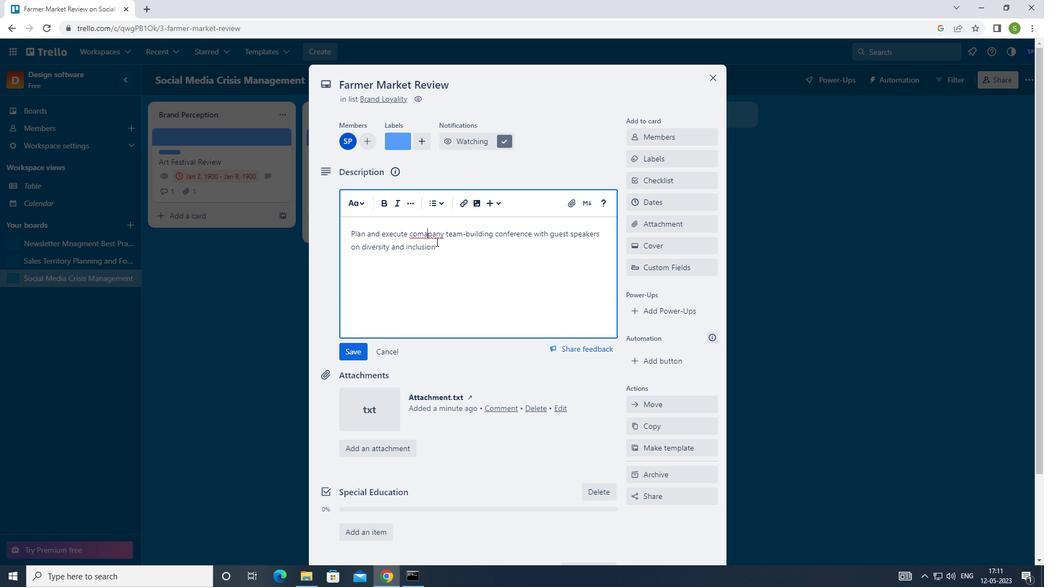 
Action: Key pressed <Key.backspace>
Screenshot: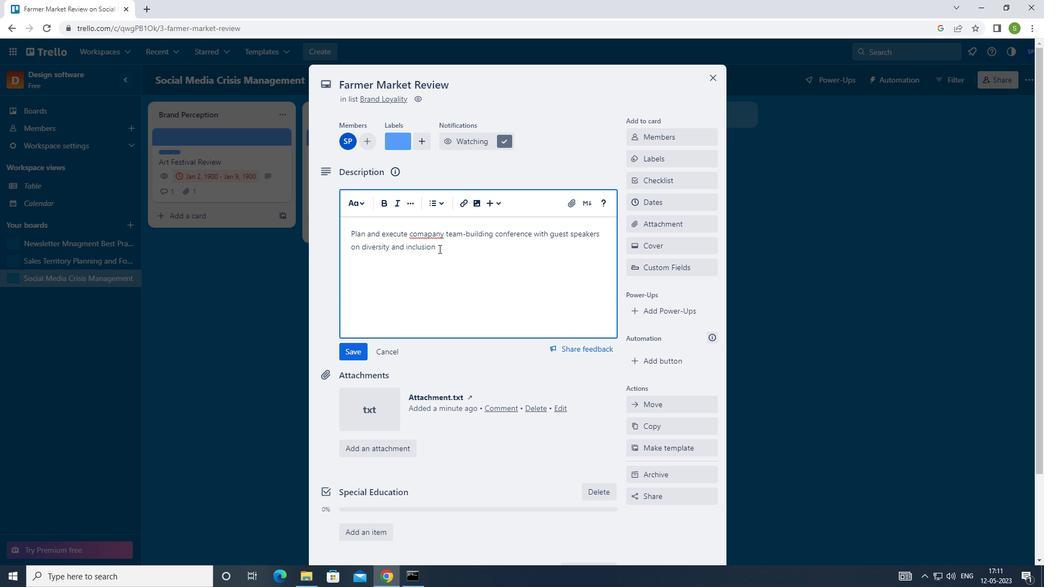 
Action: Mouse moved to (350, 350)
Screenshot: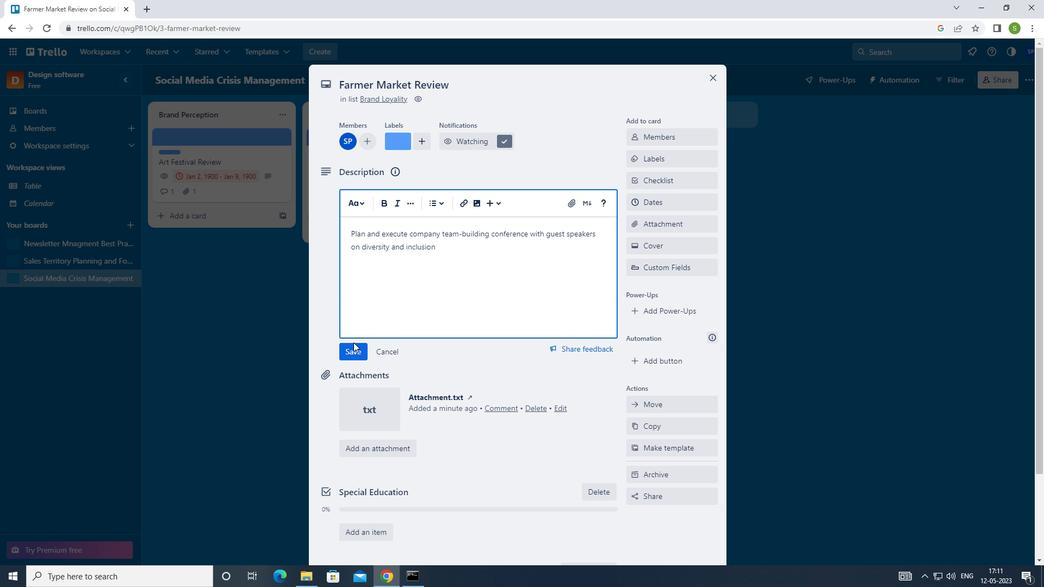 
Action: Mouse pressed left at (350, 350)
Screenshot: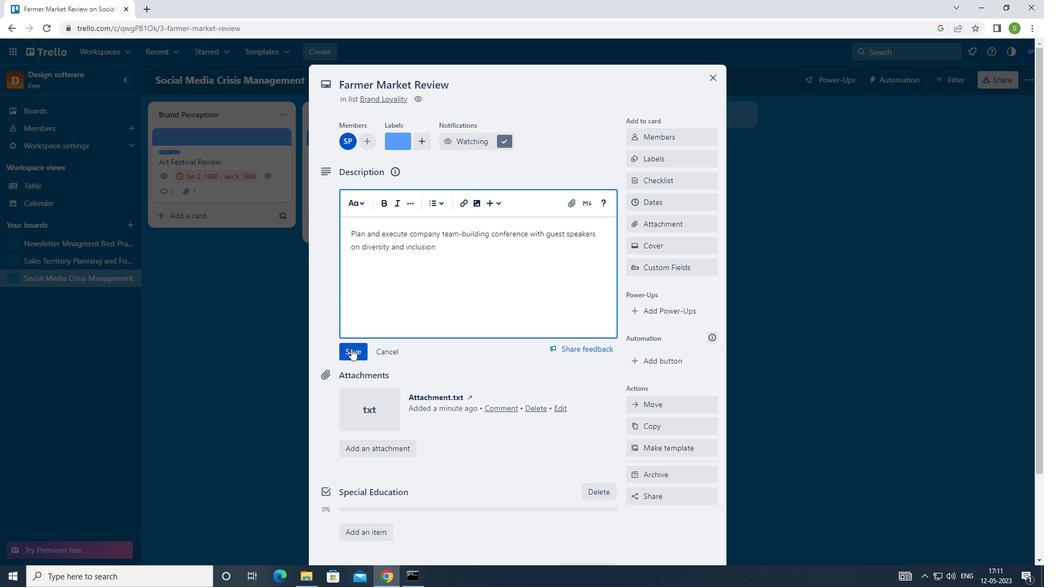 
Action: Mouse moved to (412, 319)
Screenshot: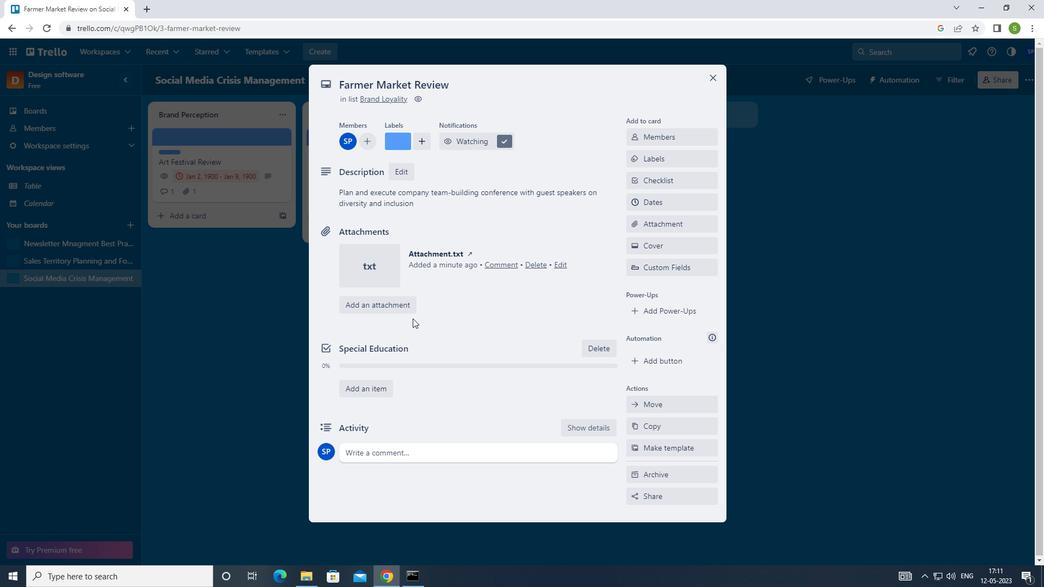 
Action: Mouse scrolled (412, 319) with delta (0, 0)
Screenshot: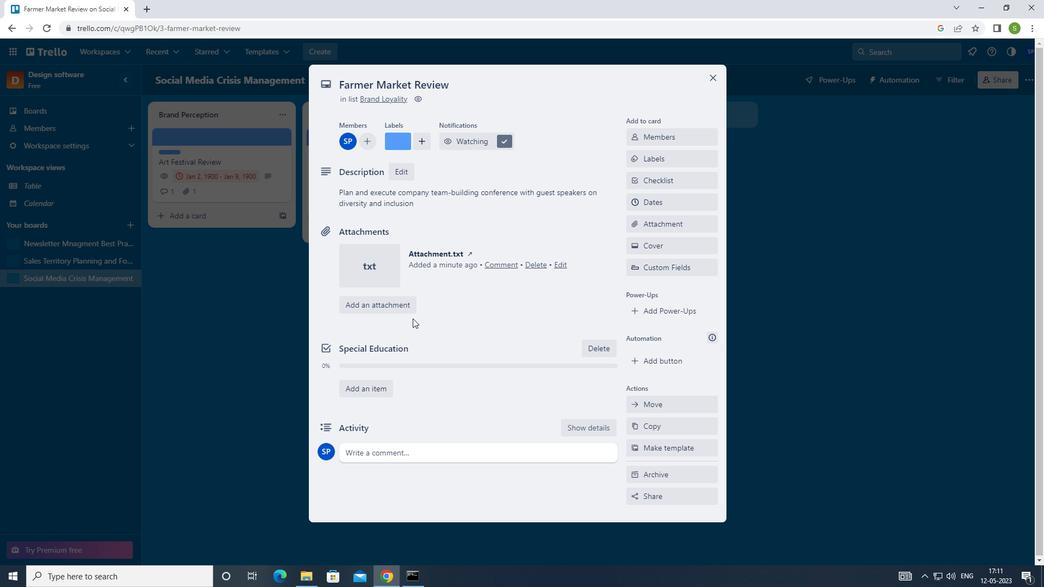 
Action: Mouse moved to (411, 325)
Screenshot: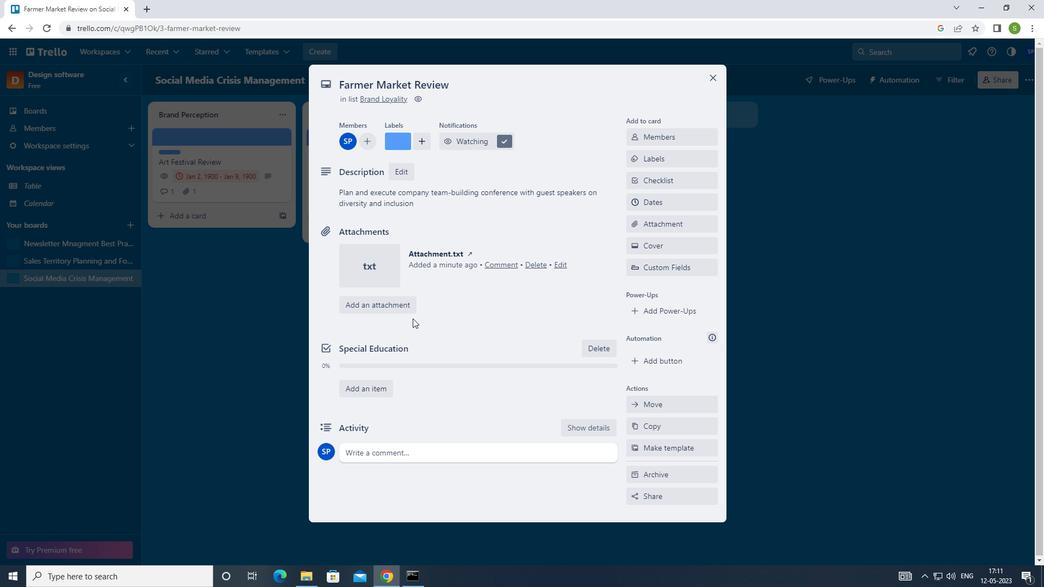 
Action: Mouse scrolled (411, 325) with delta (0, 0)
Screenshot: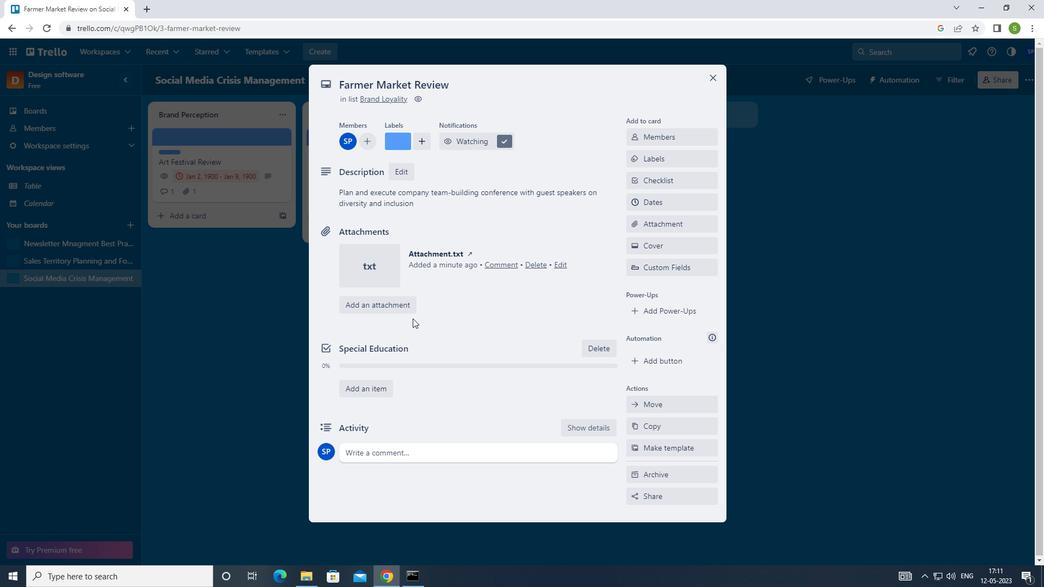 
Action: Mouse moved to (410, 328)
Screenshot: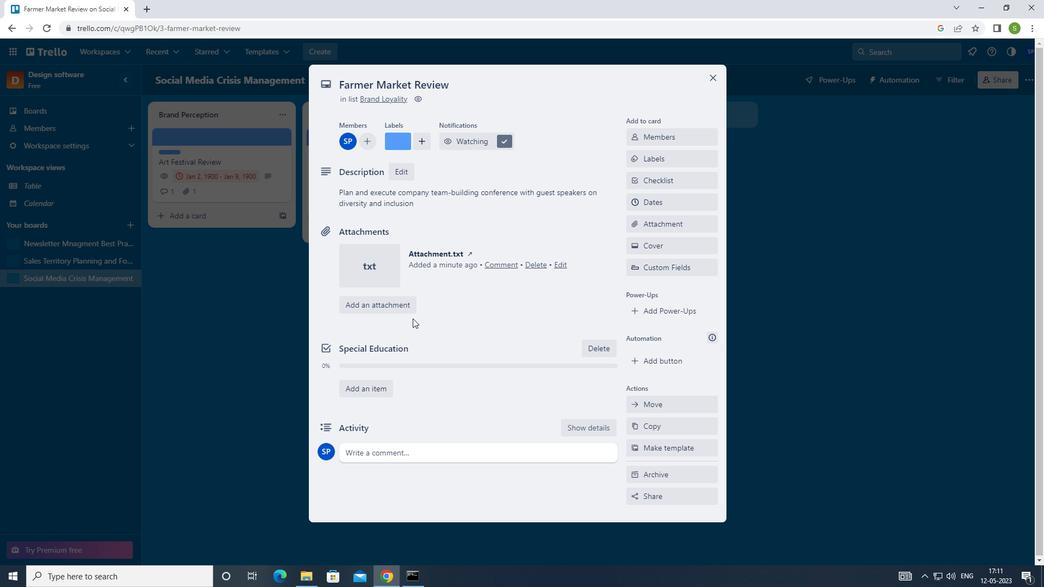 
Action: Mouse scrolled (410, 327) with delta (0, 0)
Screenshot: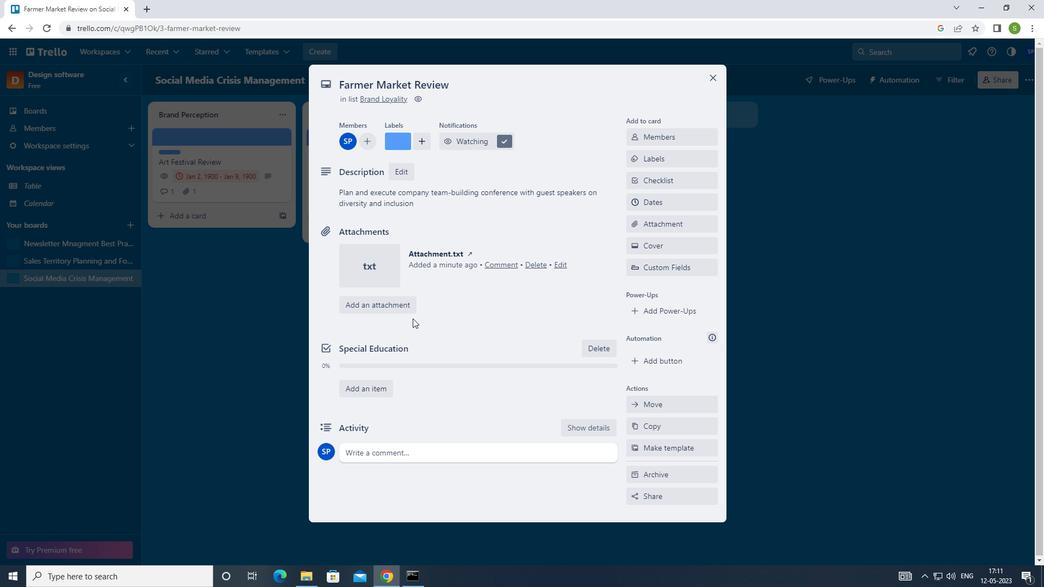 
Action: Mouse moved to (387, 452)
Screenshot: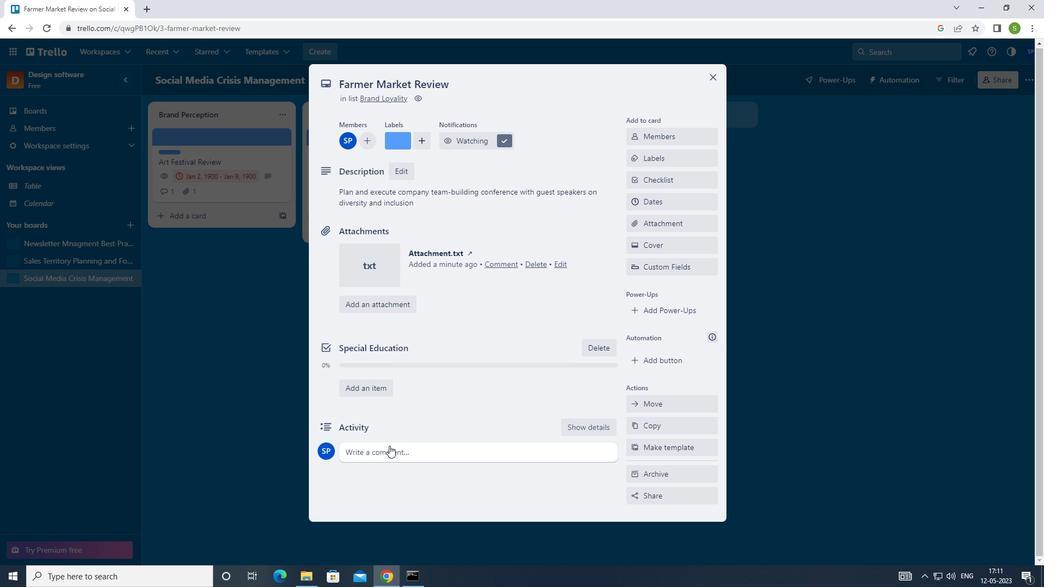 
Action: Mouse pressed left at (387, 452)
Screenshot: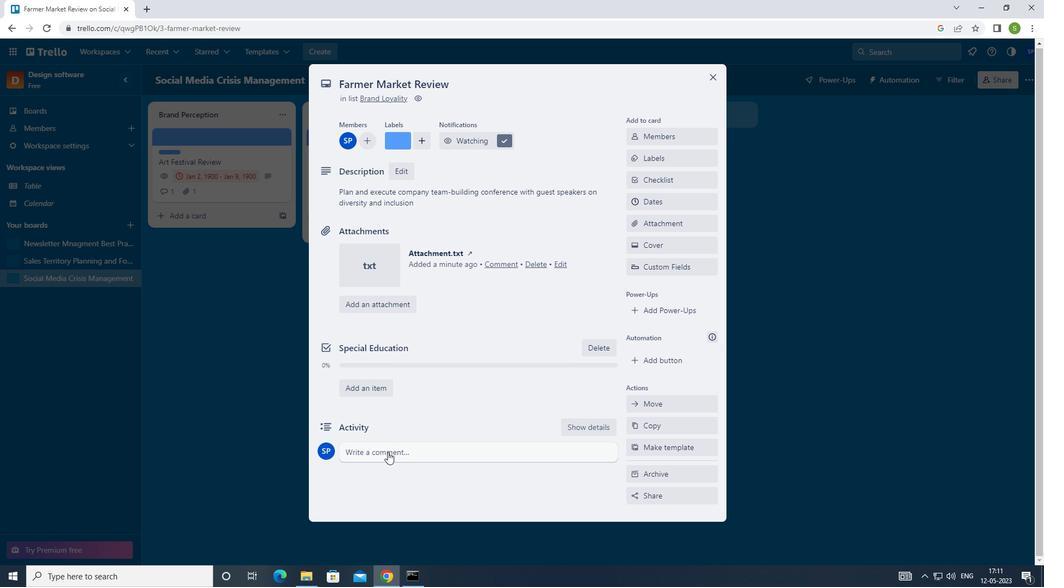 
Action: Mouse moved to (435, 351)
Screenshot: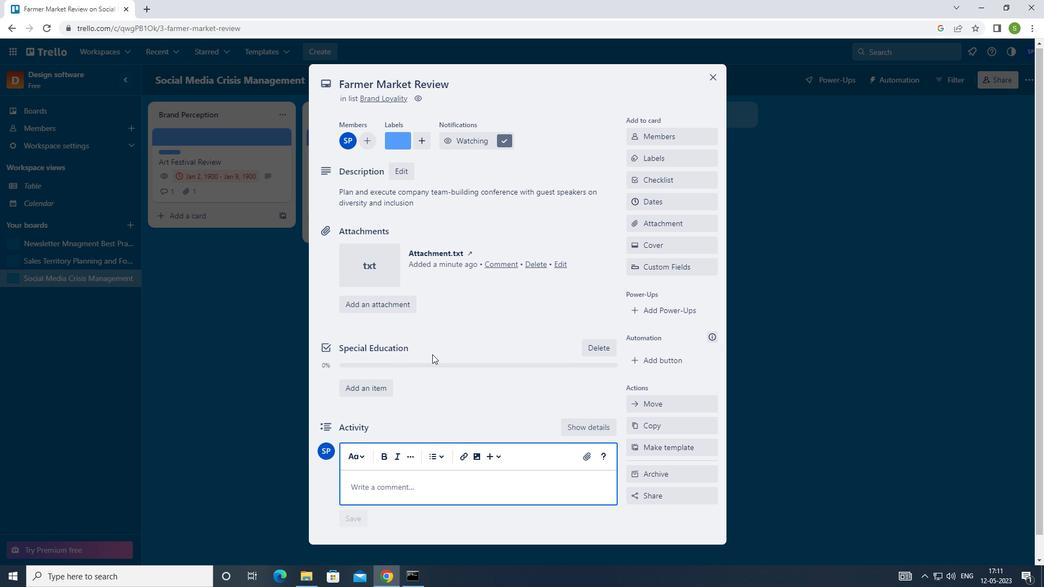 
Action: Key pressed <Key.shift>SINCE<Key.space>THIS<Key.space>ITEM<Key.space>REQUIRE<Key.space>INPUT<Key.space>FROM<Key.space>MULTIPLR<Key.backspace>E<Key.space>TEAM<Key.space>MEMBERS<Key.space>LET<Key.space>US<Key.space>MAKE<Key.space>SURE<Key.space>EVERYONE<Key.space>IS<Key.space>IN<Key.space>THE<Key.space>SAME<Key.space>PAGE<Key.space>BEFORE<Key.space>MOVING<Key.space>FORWAORD
Screenshot: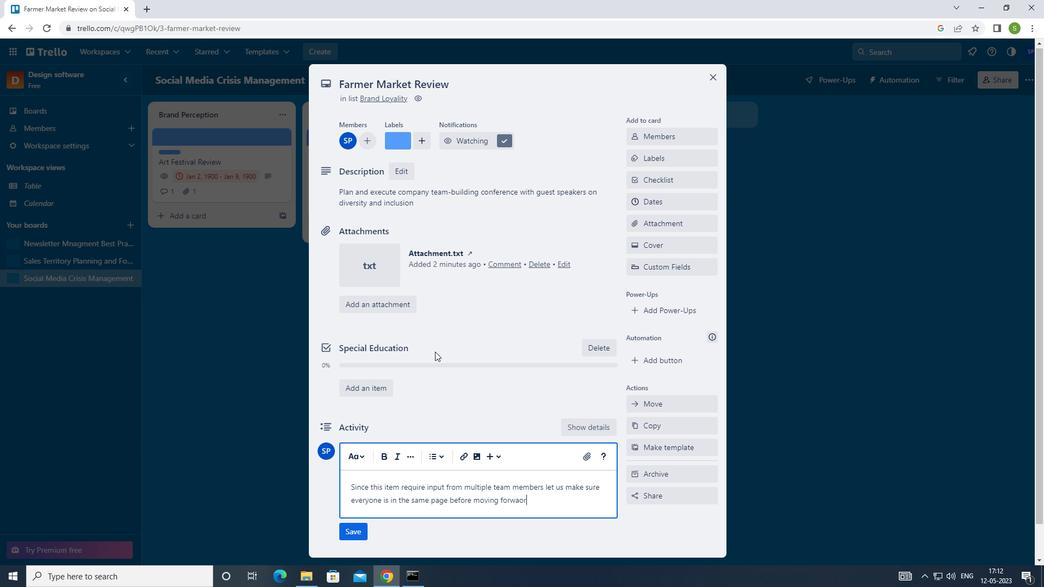 
Action: Mouse moved to (354, 534)
Screenshot: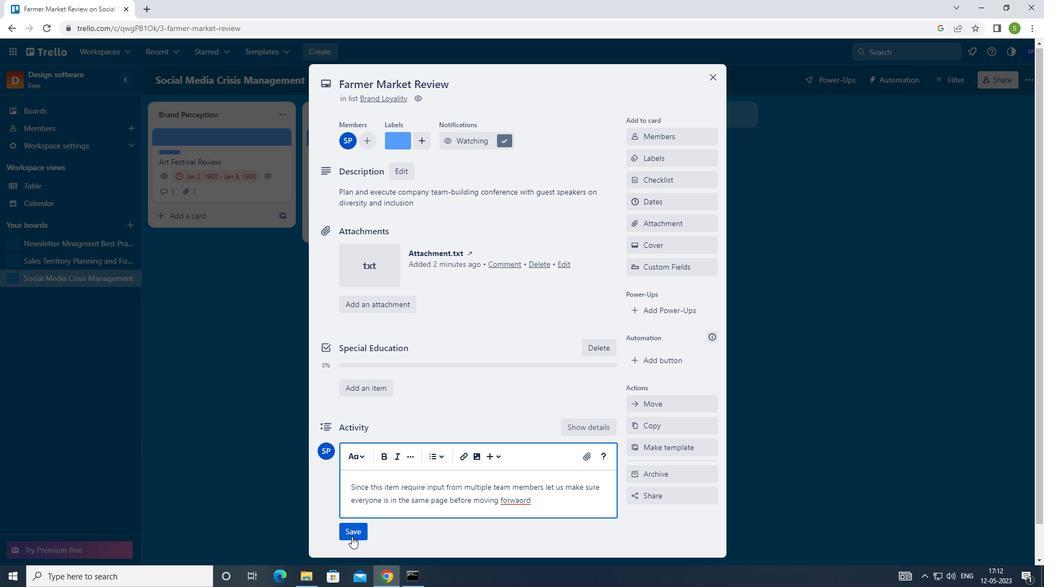 
Action: Mouse pressed left at (354, 534)
Screenshot: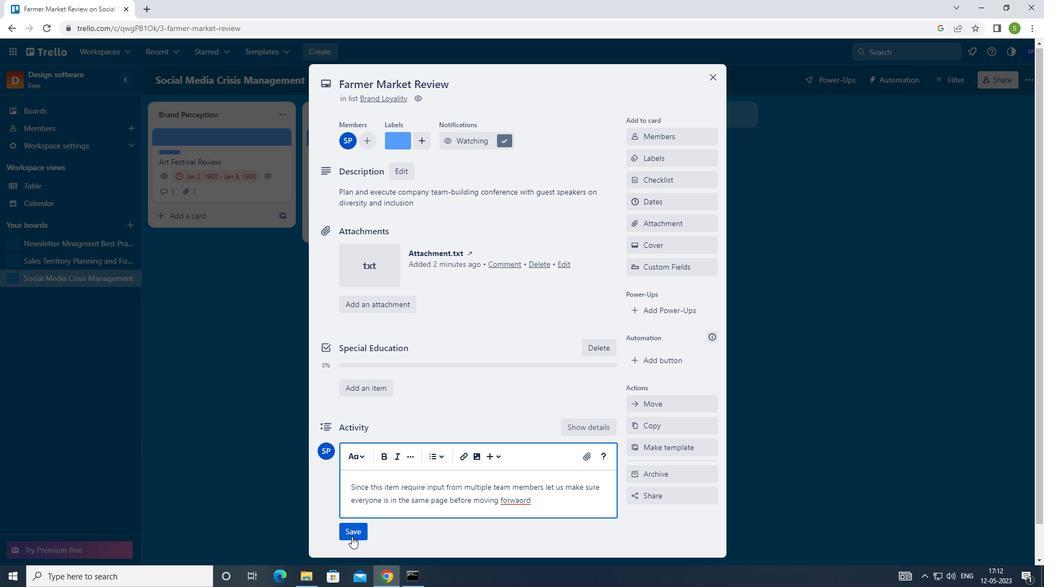 
Action: Mouse moved to (678, 205)
Screenshot: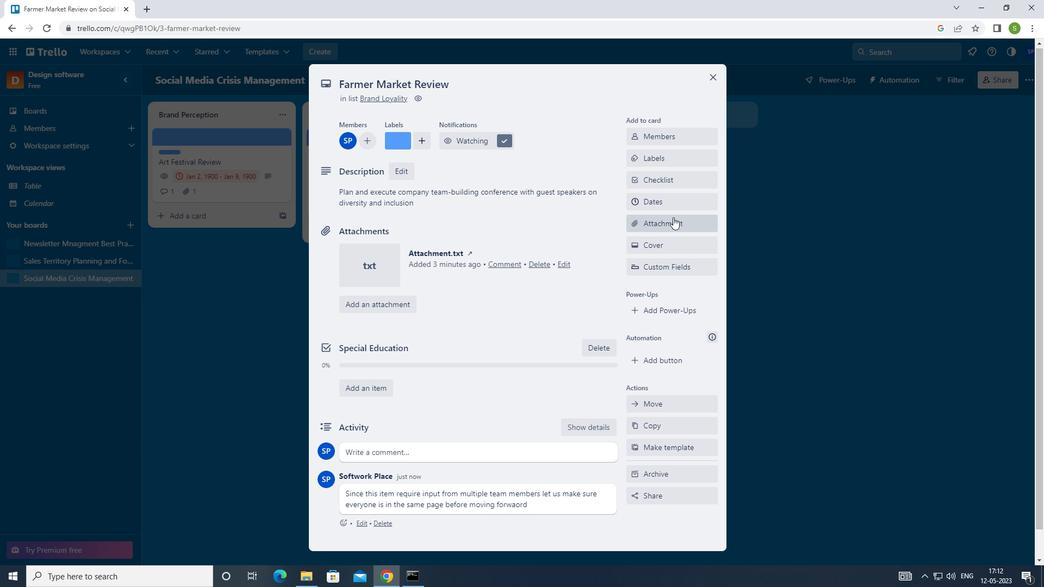 
Action: Mouse pressed left at (678, 205)
Screenshot: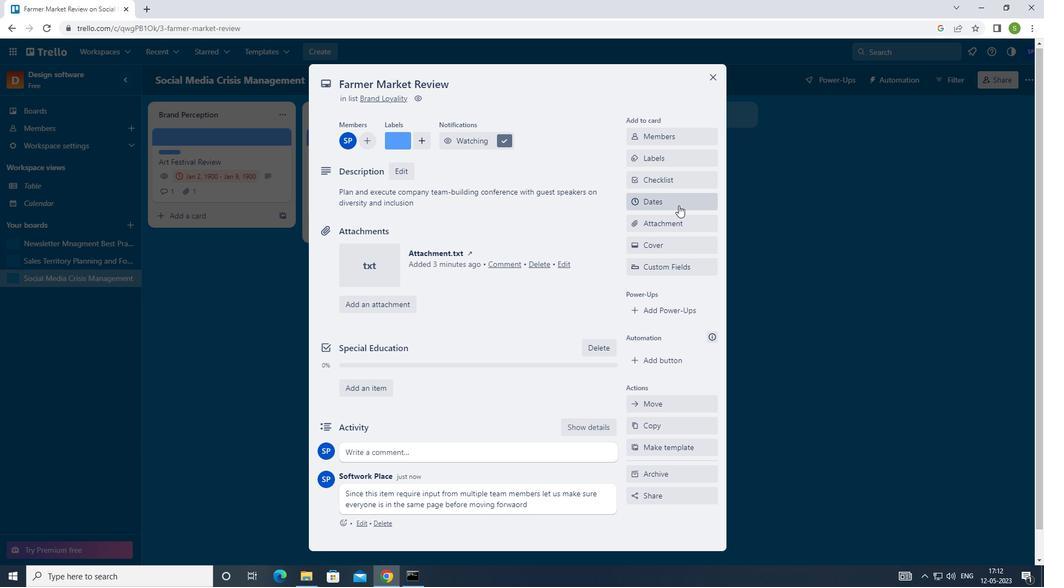 
Action: Mouse moved to (638, 276)
Screenshot: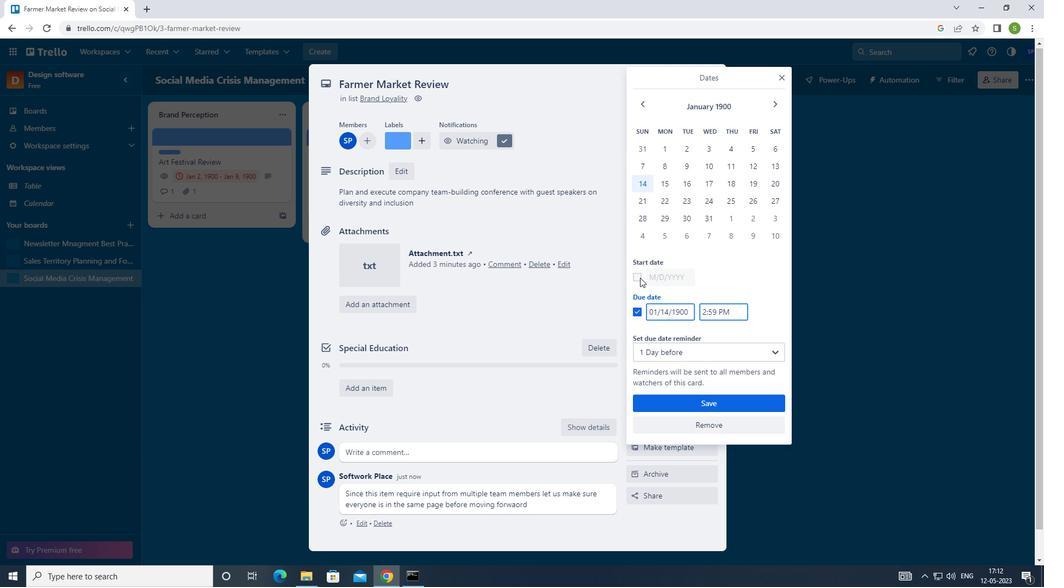 
Action: Mouse pressed left at (638, 276)
Screenshot: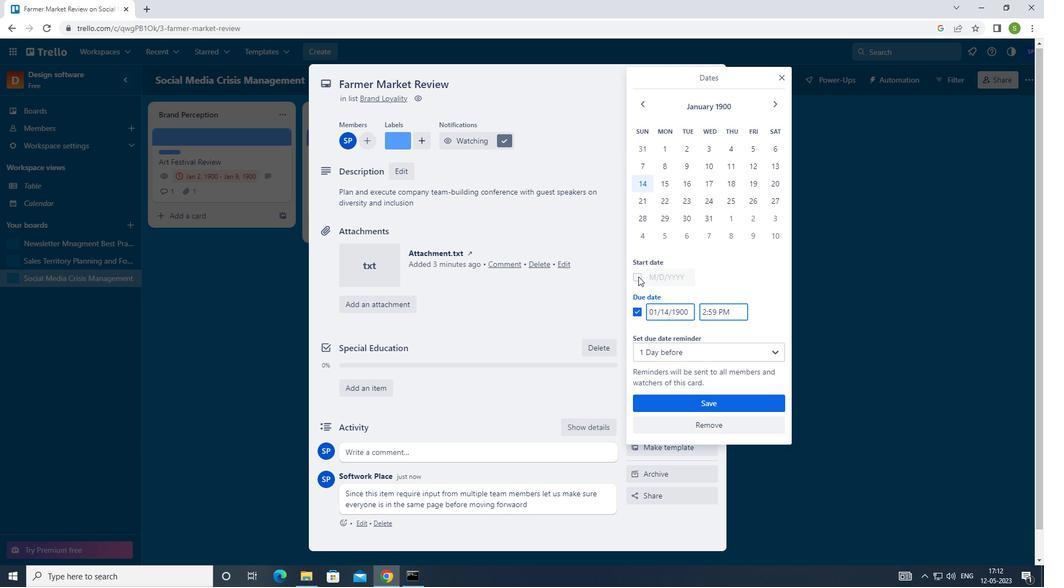 
Action: Mouse moved to (670, 273)
Screenshot: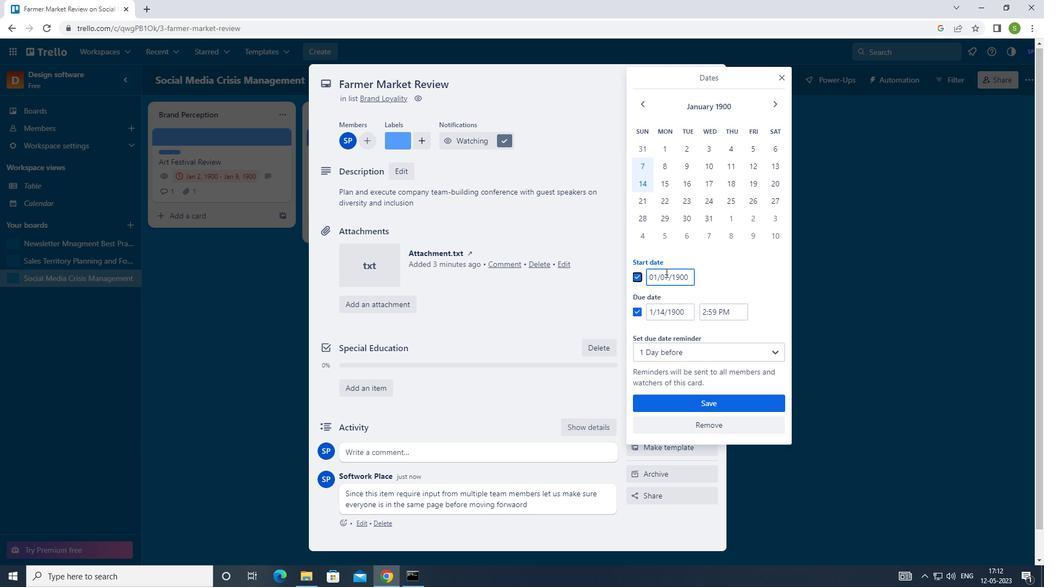 
Action: Mouse pressed left at (670, 273)
Screenshot: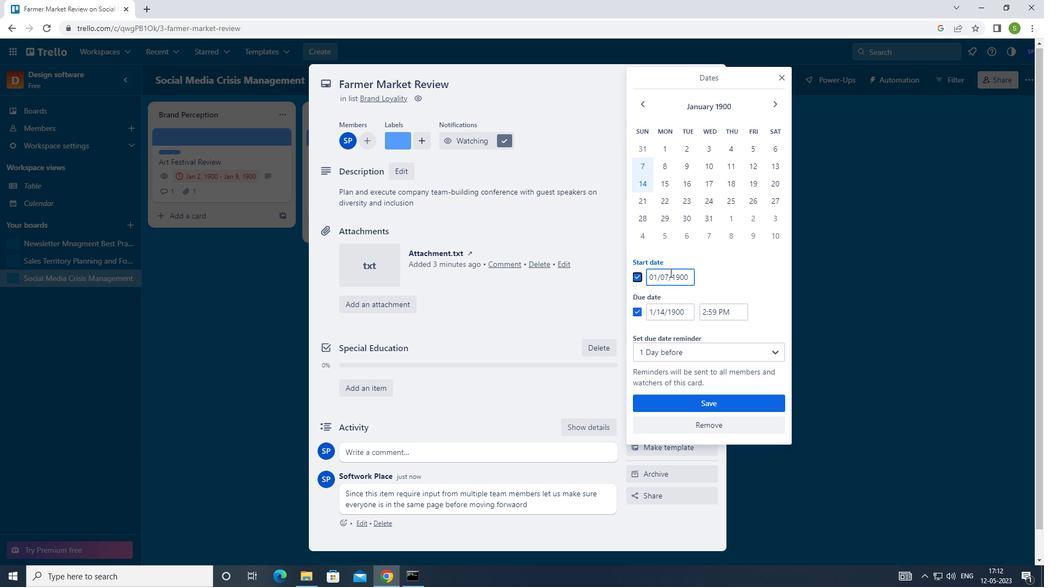
Action: Mouse moved to (661, 274)
Screenshot: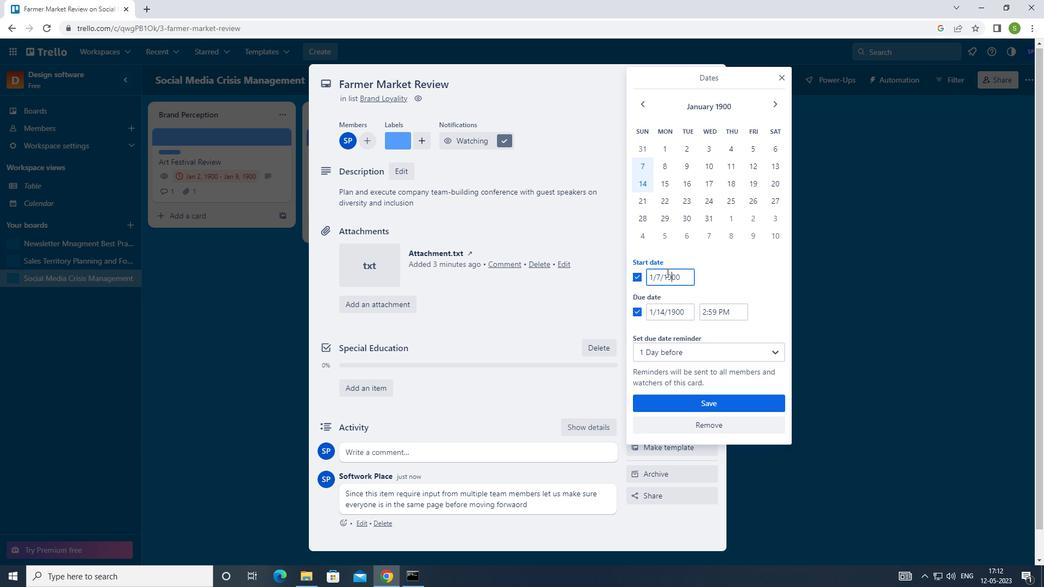 
Action: Mouse pressed left at (661, 274)
Screenshot: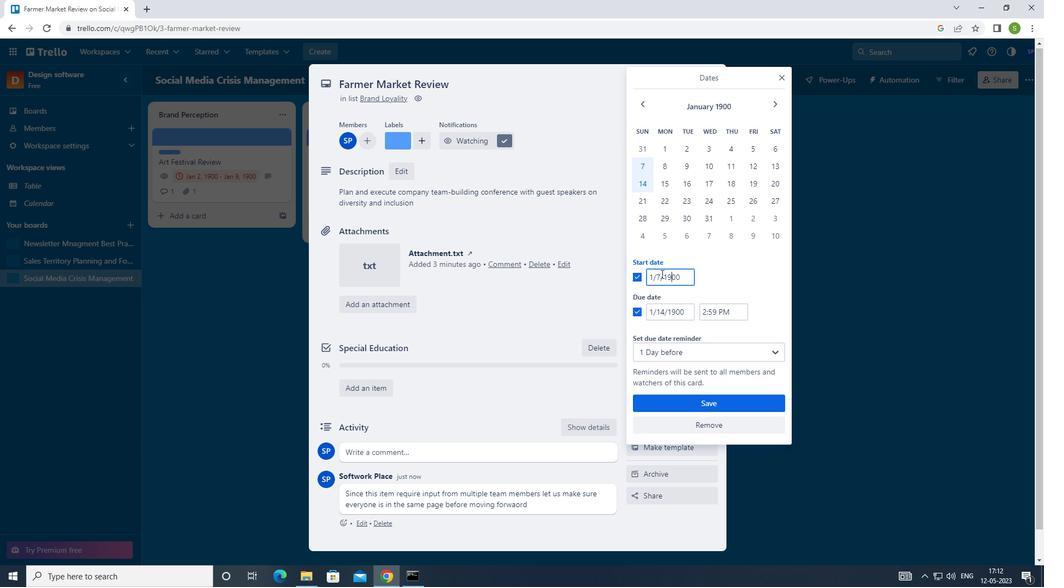 
Action: Mouse moved to (664, 274)
Screenshot: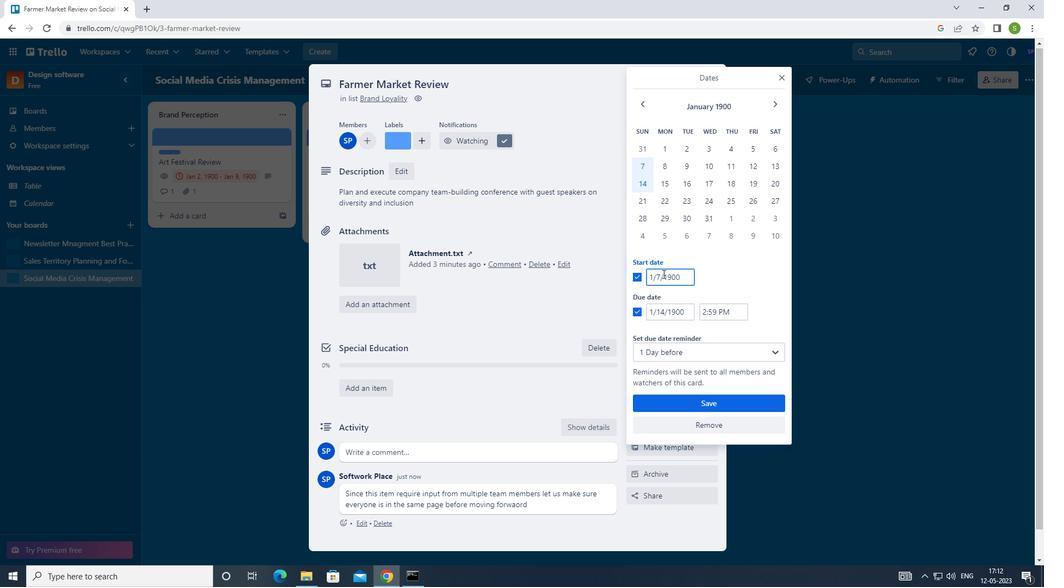 
Action: Key pressed <Key.backspace>
Screenshot: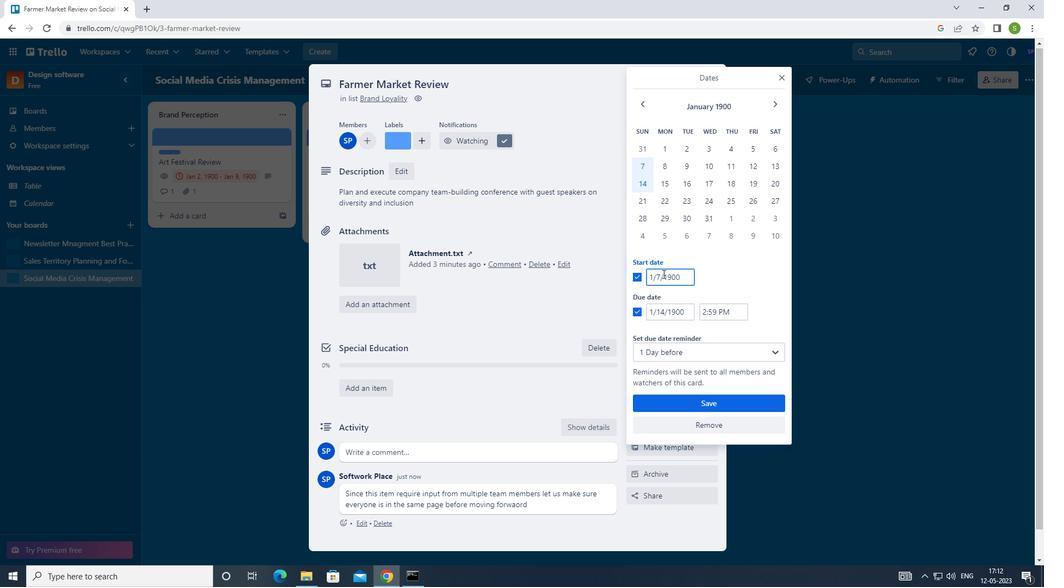 
Action: Mouse moved to (665, 274)
Screenshot: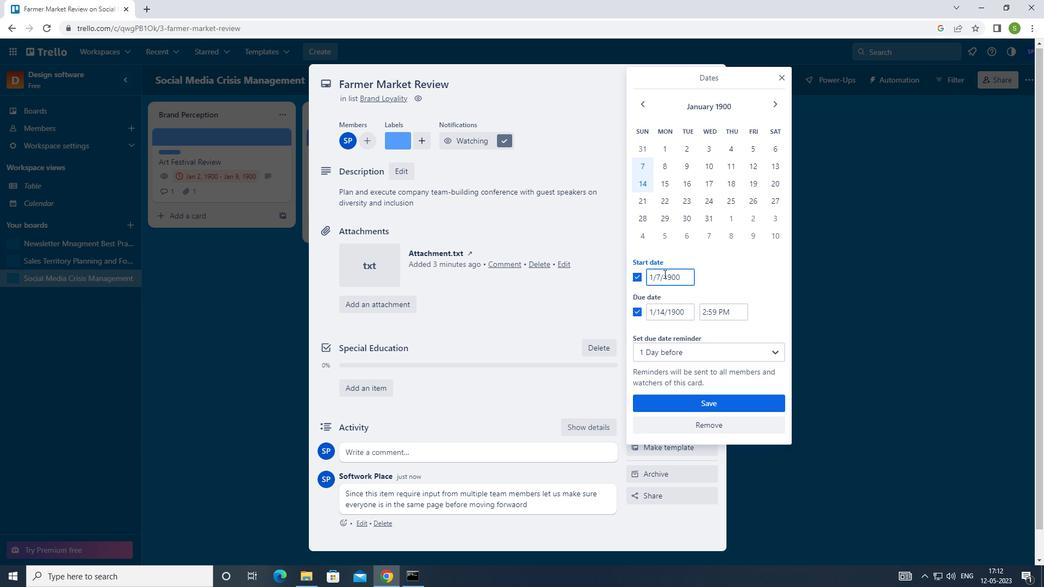 
Action: Key pressed 8
Screenshot: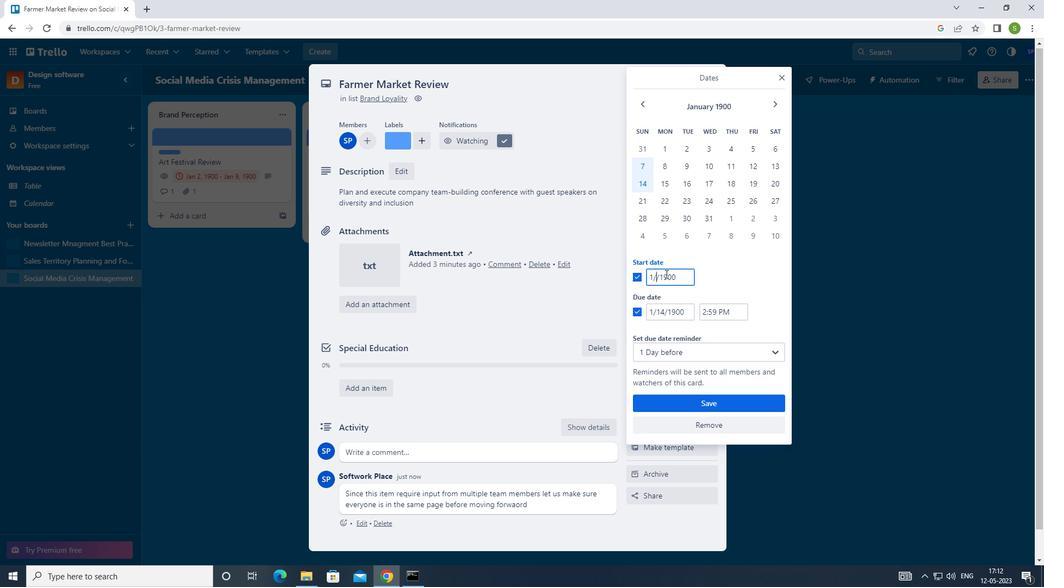 
Action: Mouse moved to (663, 312)
Screenshot: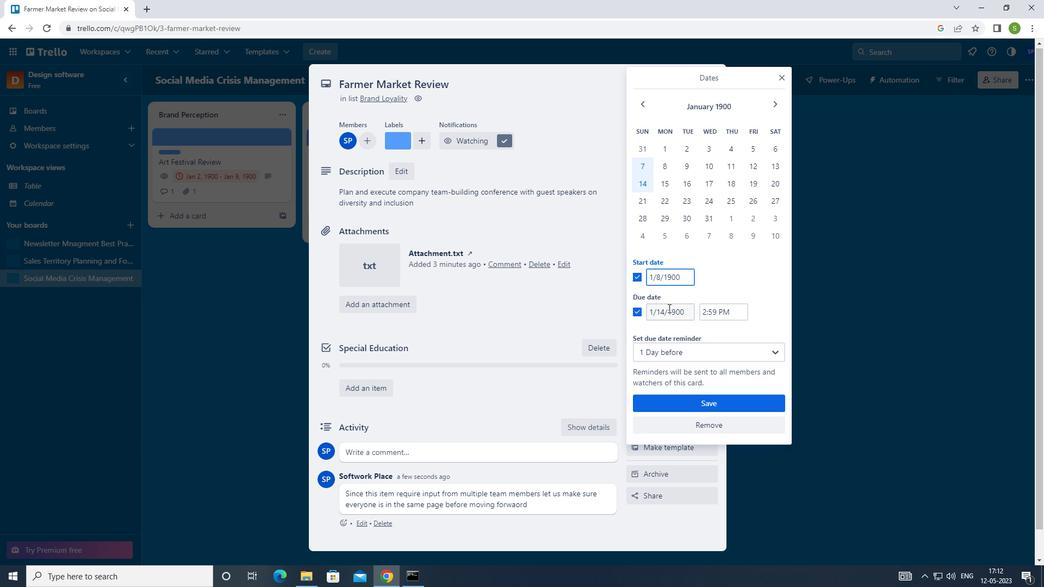 
Action: Mouse pressed left at (663, 312)
Screenshot: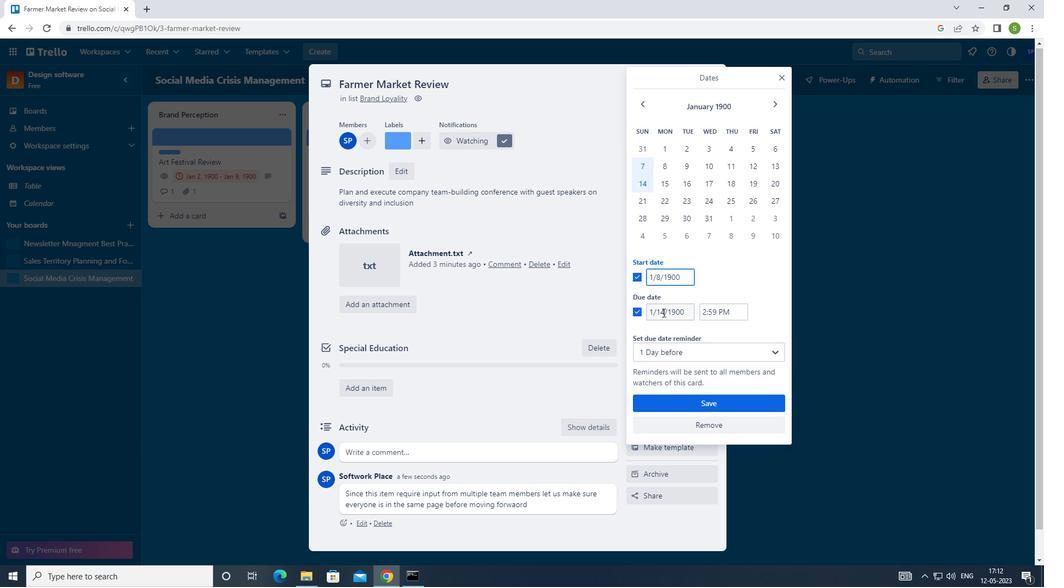 
Action: Mouse moved to (675, 307)
Screenshot: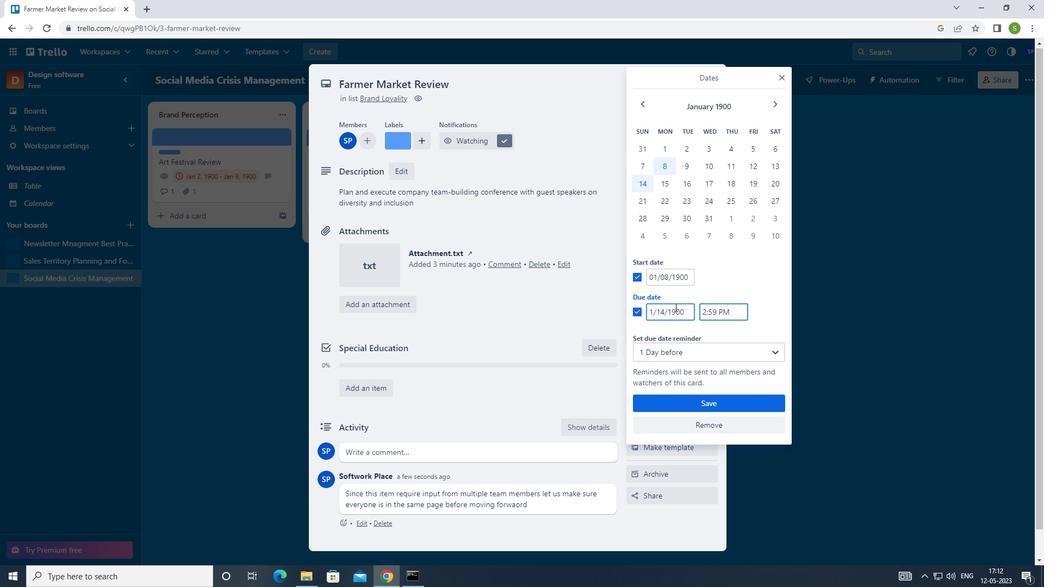 
Action: Key pressed <Key.backspace>
Screenshot: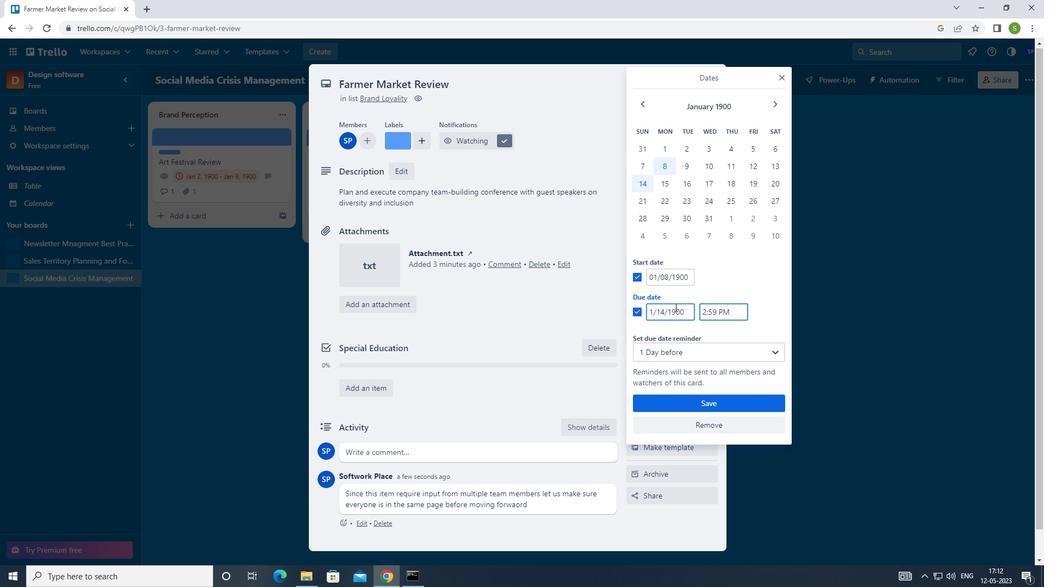 
Action: Mouse moved to (676, 306)
Screenshot: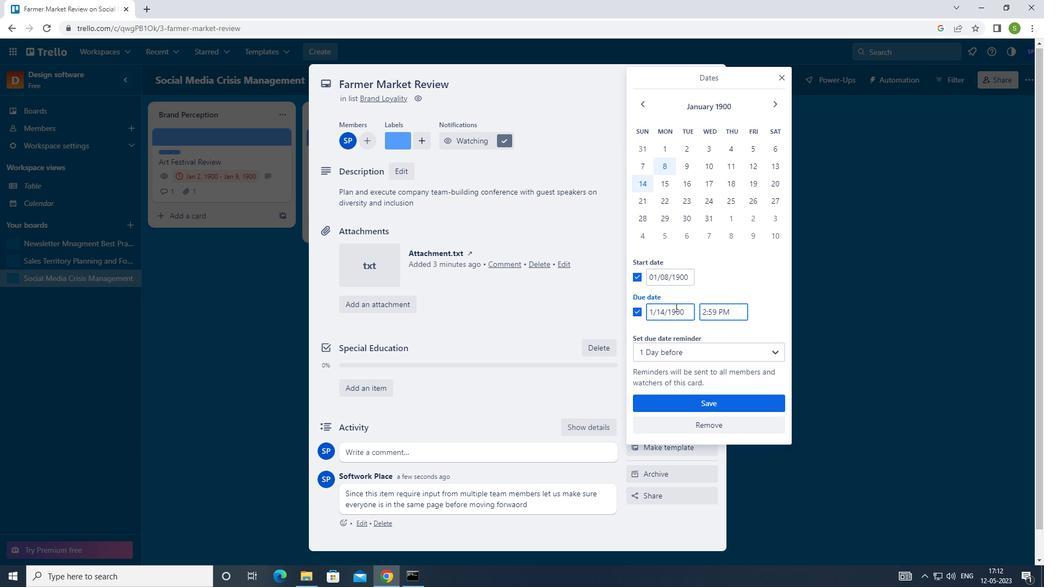
Action: Key pressed 5<Key.enter>
Screenshot: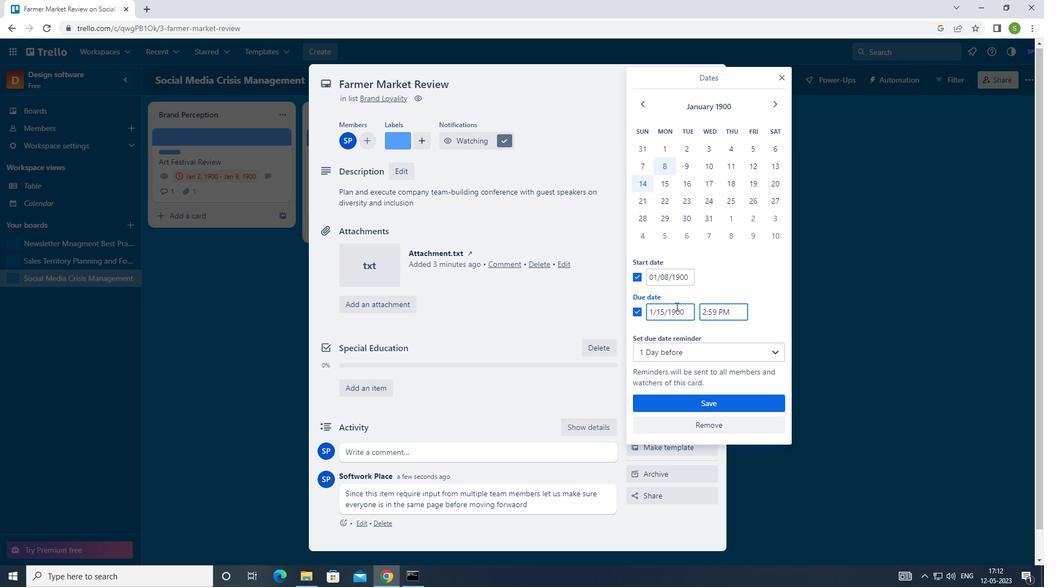 
Action: Mouse moved to (677, 306)
Screenshot: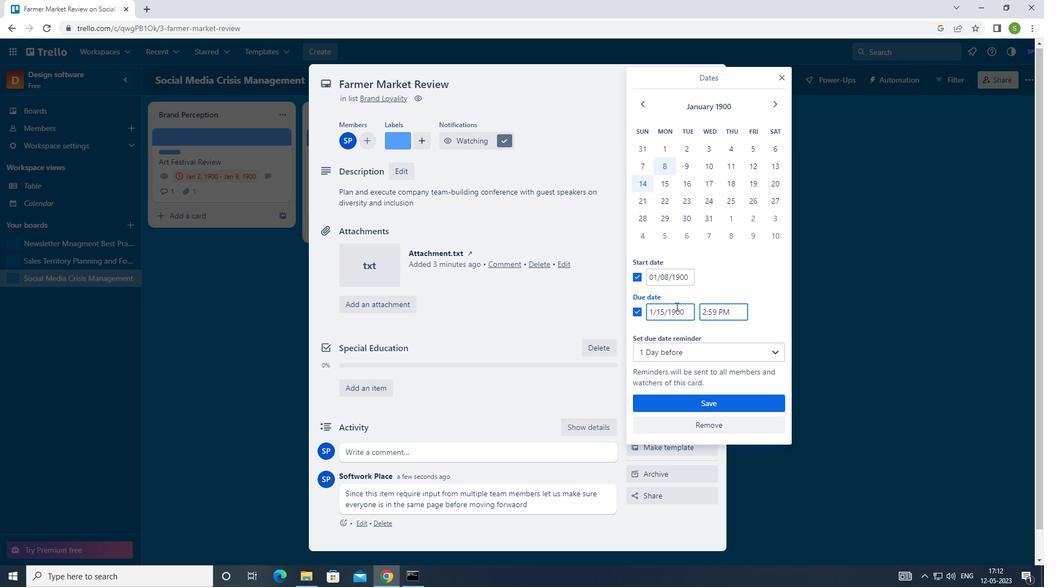 
Action: Key pressed <Key.f8>
Screenshot: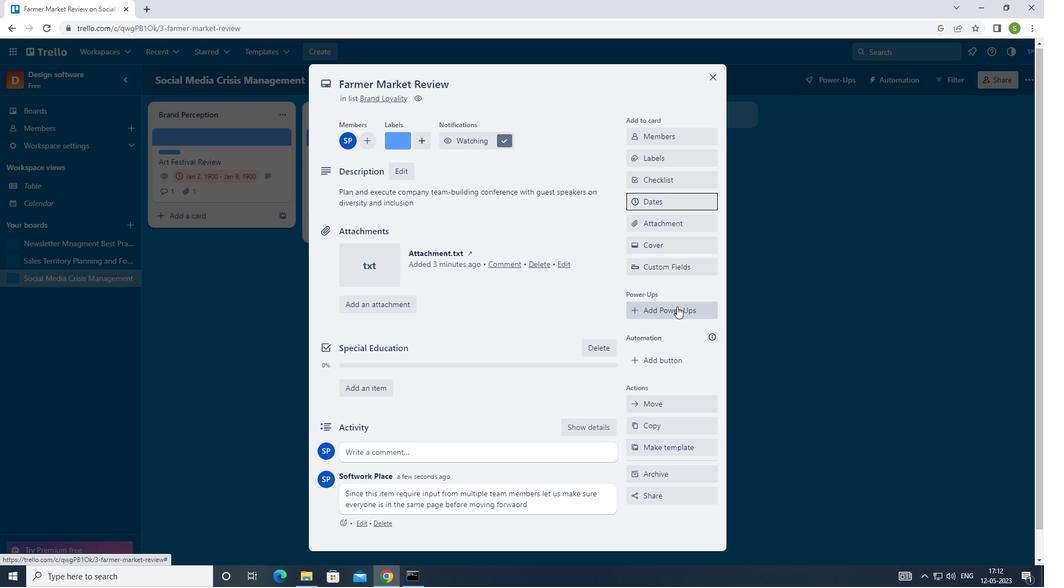 
